 Task: Write a Python function to calculate the area of a rectangle.
Action: Mouse moved to (226, 90)
Screenshot: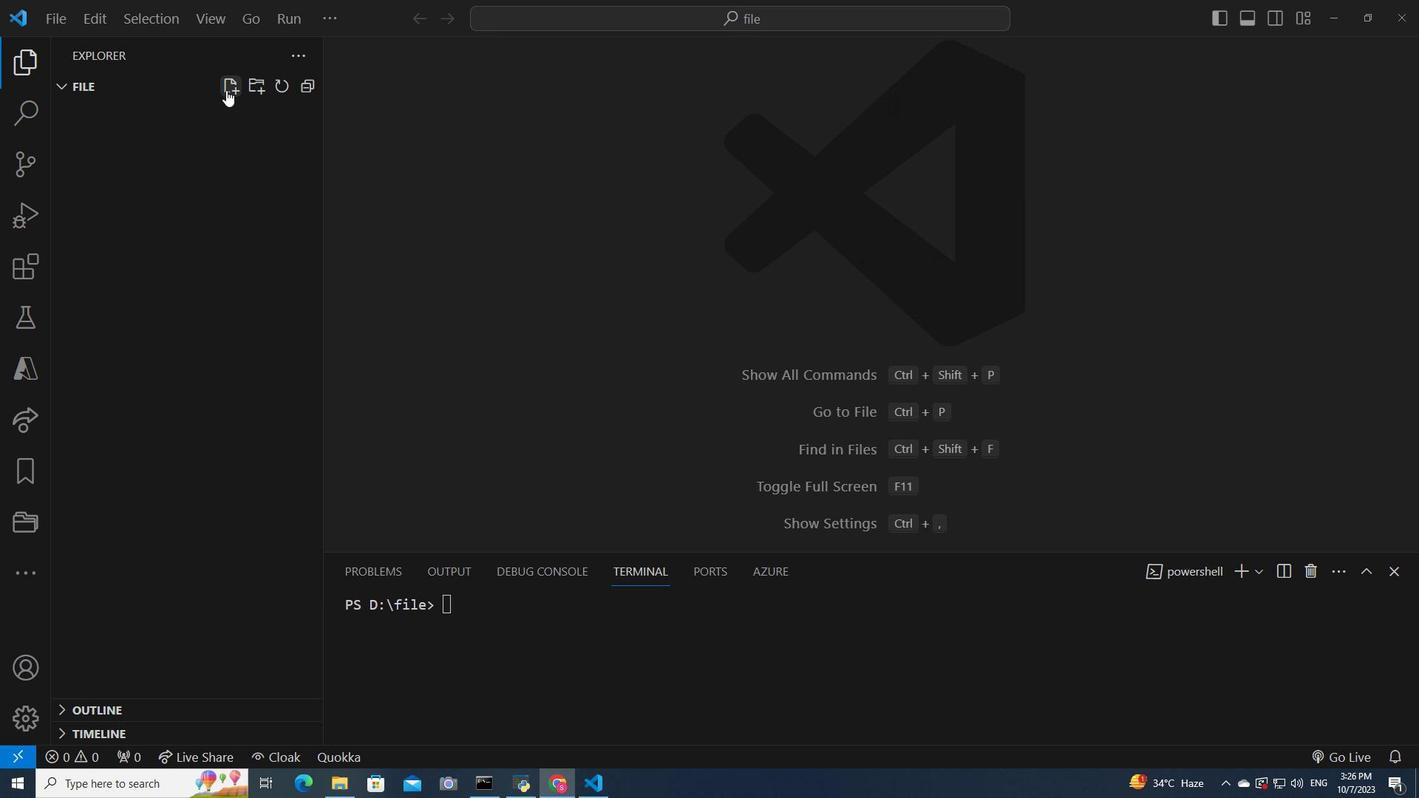 
Action: Mouse pressed left at (226, 90)
Screenshot: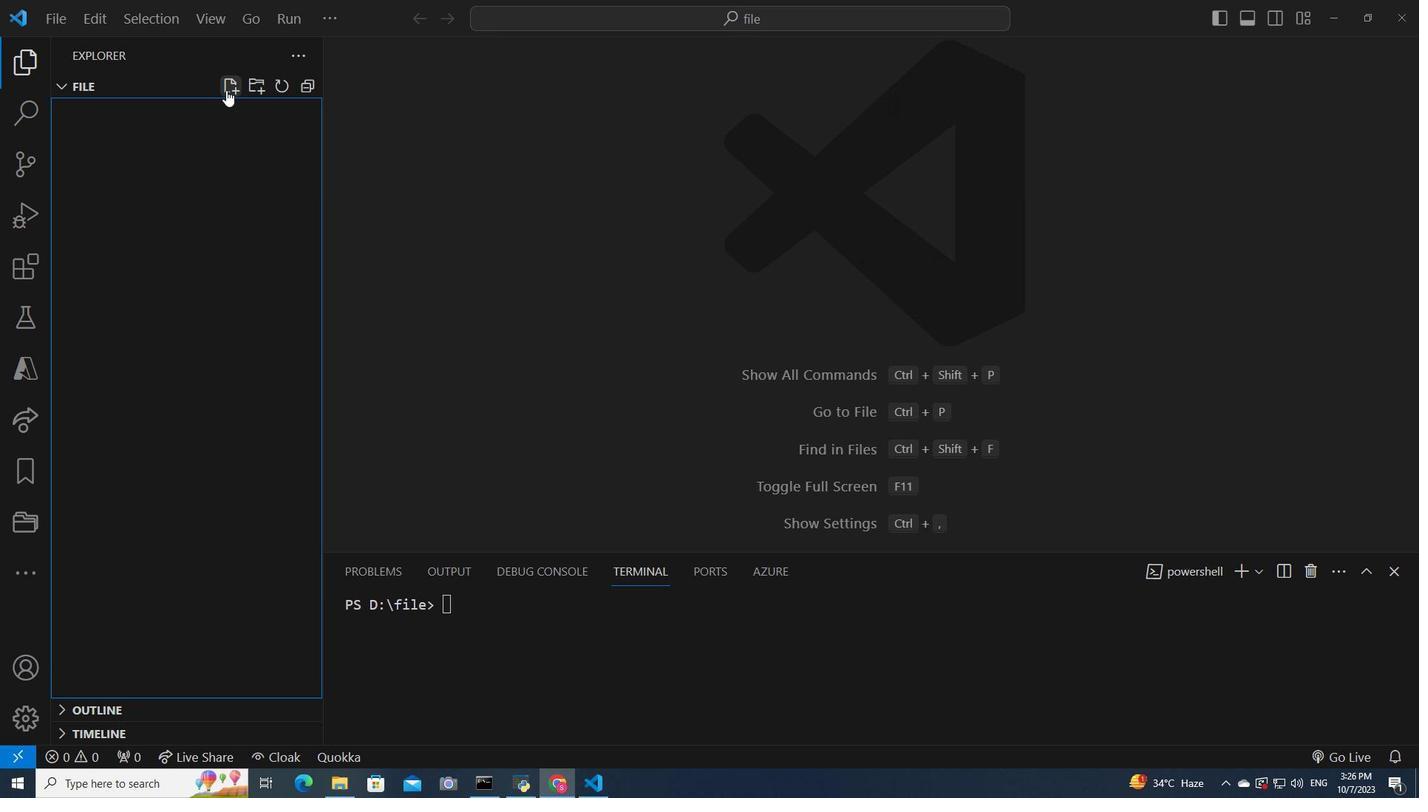 
Action: Mouse moved to (223, 114)
Screenshot: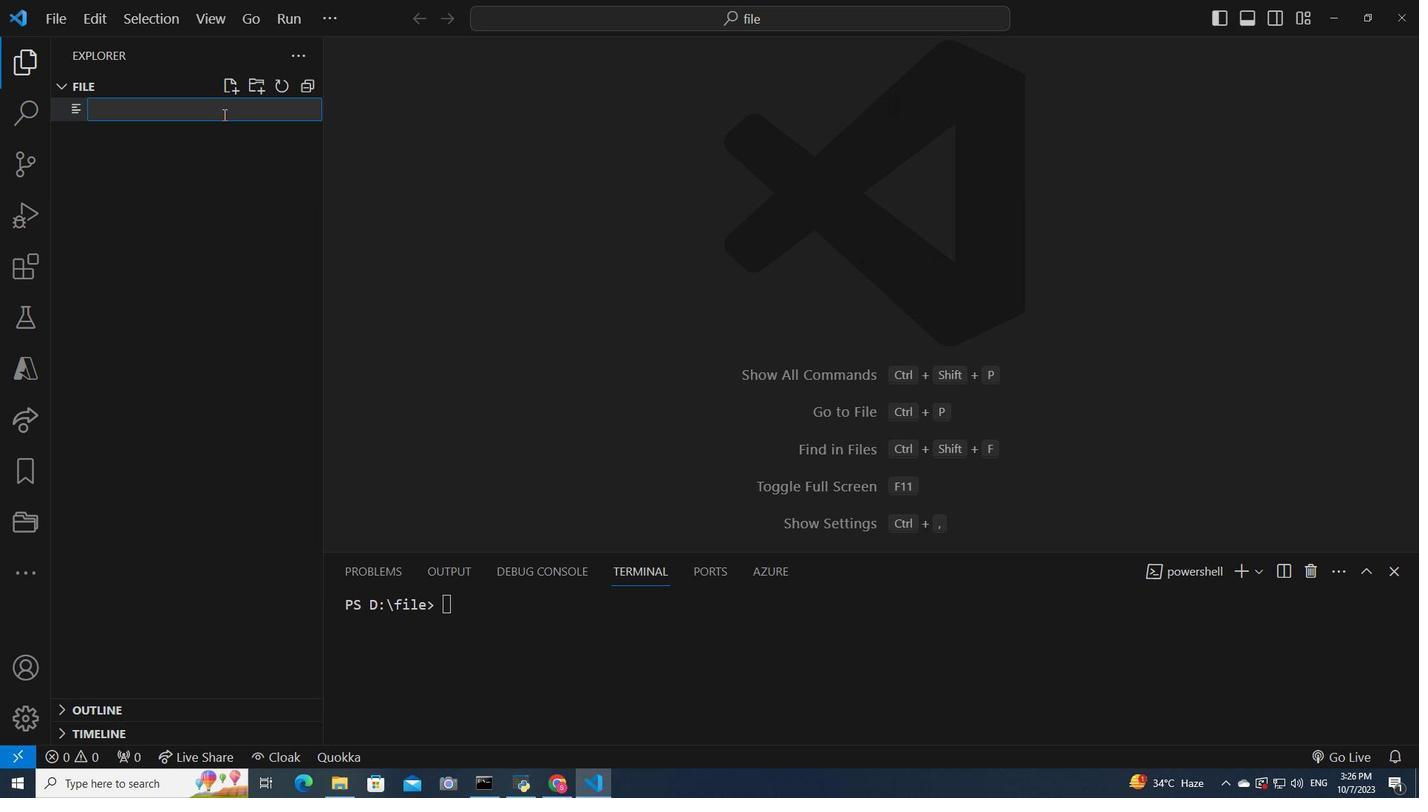 
Action: Key pressed area.py<Key.enter>
Screenshot: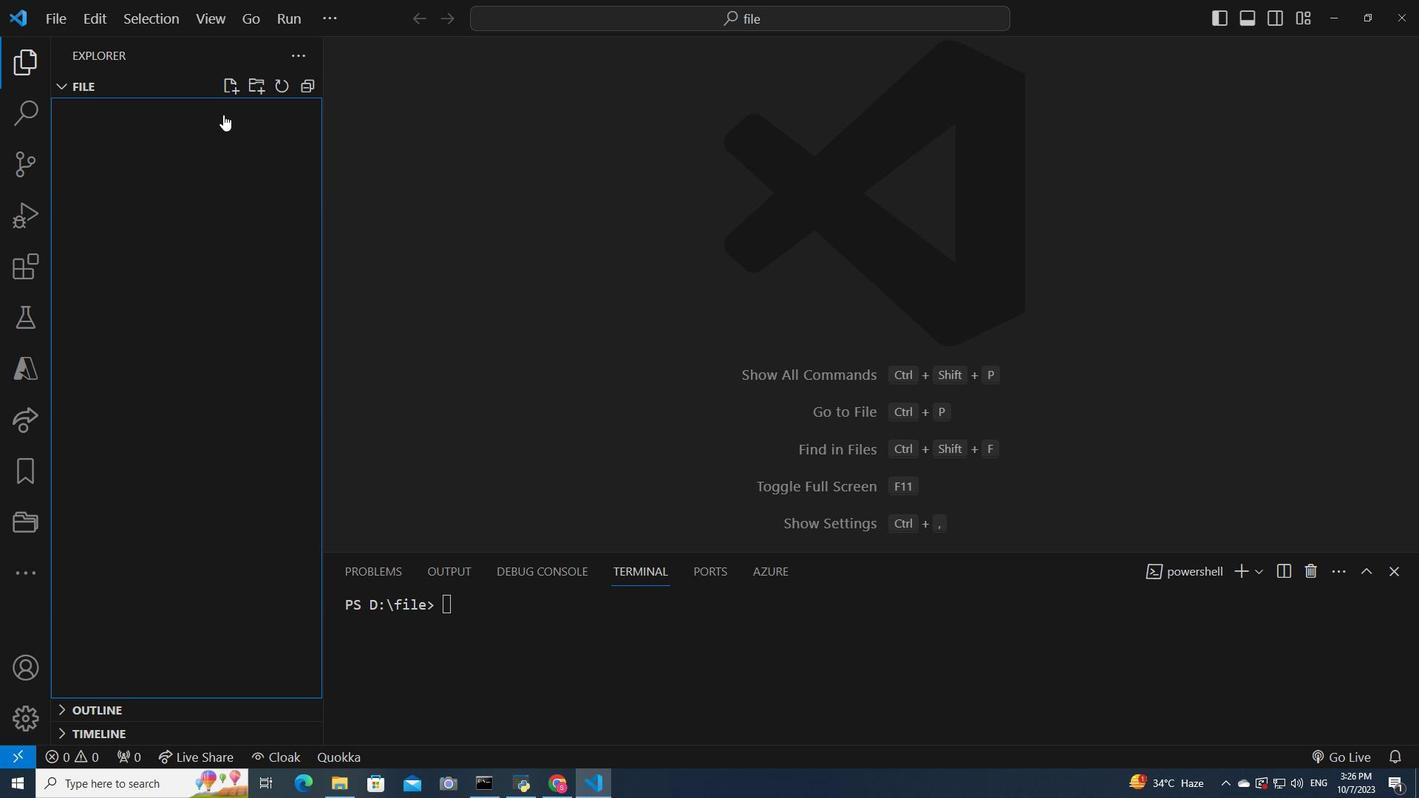 
Action: Mouse moved to (406, 107)
Screenshot: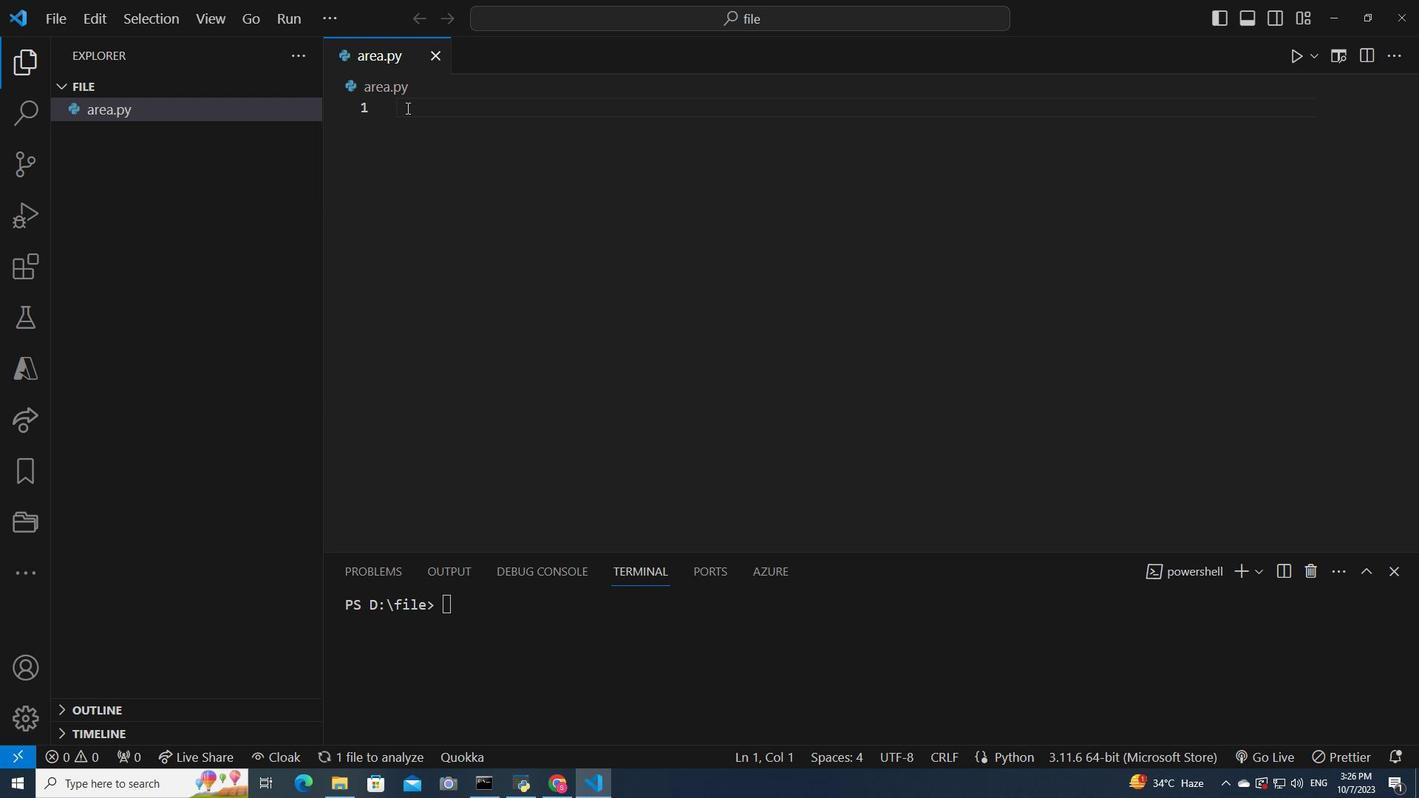 
Action: Mouse pressed left at (406, 107)
Screenshot: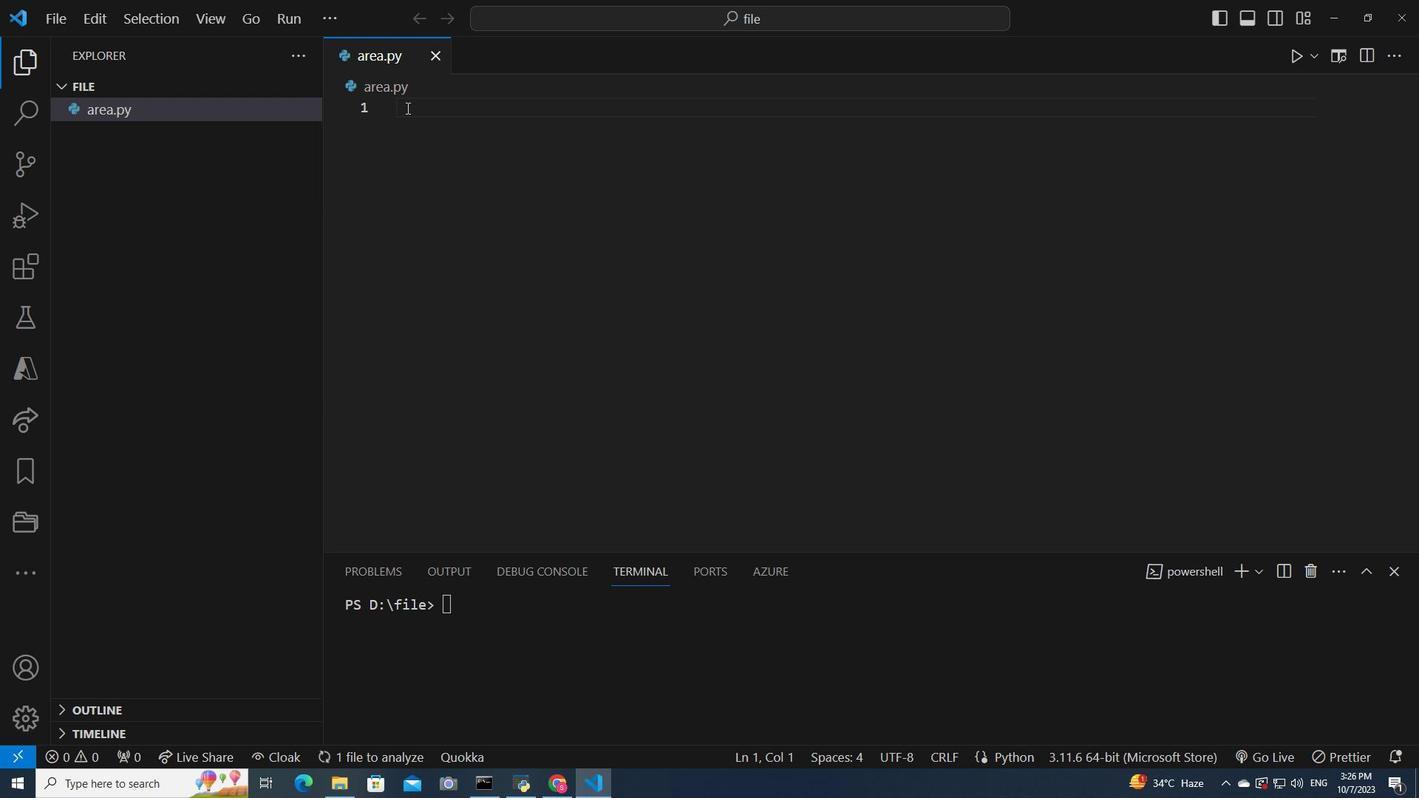 
Action: Key pressed def<Key.space>calculate<Key.shift>_rectangle<Key.shift>_area<Key.shift_r><Key.shift_r>(length,<Key.space>width<Key.right><Key.shift_r>:<Key.enter><Key.shift_r>"""<Key.enter><Key.up><Key.up><Key.down><Key.right><Key.right><Key.right><Key.right><Key.left><Key.enter><Key.shift>Calculate<Key.space>the<Key.space>area<Key.space>of<Key.space>arectangle.<Key.enter><Key.enter><Key.shift_r>:<Key.shift>param<Key.space>length<Key.shift_r>:<Key.space>len<Key.backspace><Key.backspace><Key.backspace><Key.shift>Length<Key.space>of<Key.space>the<Key.space>rectangle<Key.enter><Key.shift_r>:param<Key.space>width<Key.shift_r>:<Key.space>width<Key.left><Key.left><Key.left><Key.left><Key.backspace><Key.shift>W<Key.right><Key.right><Key.right><Key.right><Key.space>of<Key.space>the<Key.space>rectangle<Key.enter><Key.shift_r>:return<Key.shift_r>:<Key.space><Key.shift>Area<Key.space>of<Key.space>the<Key.space>rectangle<Key.down><Key.down><Key.enter>r<Key.backspace>area<Key.space>=<Key.space>length<Key.space><Key.shift><Key.shift><Key.shift>*<Key.space>width<Key.enter><Key.enter>return<Key.space>area<Key.enter><Key.enter><Key.enter><Key.shift>#<Key.space><Key.shift>Example<Key.space>usage<Key.enter>length<Key.space>=<Key.space>5.o=<Key.backspace><Key.backspace>0<Key.space><Key.shift>#<Key.space><Key.shift><Key.shift><Key.shift><Key.shift><Key.shift><Key.shift><Key.shift><Key.shift>Replace<Key.space>with<Key.space>the<Key.space>actual<Key.space>length<Key.space>of<Key.space>the<Key.space>rectangle<Key.enter>width<Key.space>=<Key.space>3.0<Key.space><Key.shift_r><Key.shift_r><Key.shift_r><Key.shift_r><Key.shift_r><Key.shift_r><Key.shift_r><Key.shift_r><Key.shift_r><Key.shift_r><Key.shift_r><Key.shift_r><Key.shift_r><Key.shift_r><Key.shift_r><Key.shift_r><Key.shift_r><Key.shift_r><Key.shift_r><Key.shift_r><Key.shift_r><Key.shift_r><Key.shift_r><Key.shift_r><Key.shift_r><Key.shift_r><Key.shift_r><Key.shift_r><Key.shift_r><Key.shift_r><Key.shift_r><Key.shift_r><Key.shift_r><Key.shift_r><Key.shift_r><Key.shift_r><Key.shift_r><Key.shift_r><Key.shift_r><Key.shift_r><Key.shift_r><Key.shift_r><Key.shift_r><Key.shift_r><Key.shift_r><Key.shift_r><Key.shift_r><Key.shift_r><Key.shift_r><Key.shift_r><Key.shift_r><Key.shift_r><Key.shift_r><Key.shift_r><Key.shift_r><Key.shift_r><Key.shift_r><Key.shift_r><Key.shift_r><Key.shift_r><Key.shift_r><Key.shift_r><Key.shift_r><Key.shift_r>#<Key.space>re<Key.backspace><Key.backspace><Key.shift>Replace<Key.space>with<Key.space>the<Key.space>actual<Key.space>width<Key.space>of<Key.space>the<Key.space>rectangle<Key.enter><Key.enter>area<Key.space>=<Key.space>calculate<Key.shift>_rectangle<Key.space><Key.backspace><Key.shift>_area<Key.shift_r><Key.shift_r><Key.shift_r><Key.shift_r><Key.shift_r><Key.shift_r><Key.shift_r><Key.shift_r><Key.shift_r><Key.shift_r><Key.shift_r><Key.shift_r><Key.shift_r><Key.shift_r><Key.shift_r><Key.shift_r><Key.shift_r><Key.shift_r>(length,<Key.space>width<Key.right><Key.enter>print<Key.shift_r><Key.shift_r><Key.shift_r><Key.shift_r><Key.shift_r>(<Key.shift_r>"<Key.shift>The<Key.space>area<Key.space>of<Key.space>the<Key.space>rectangk<Key.backspace>le<Key.space>is<Key.space><Key.backspace><Key.shift_r>:<Key.right>,<Key.space>area<Key.right>
Screenshot: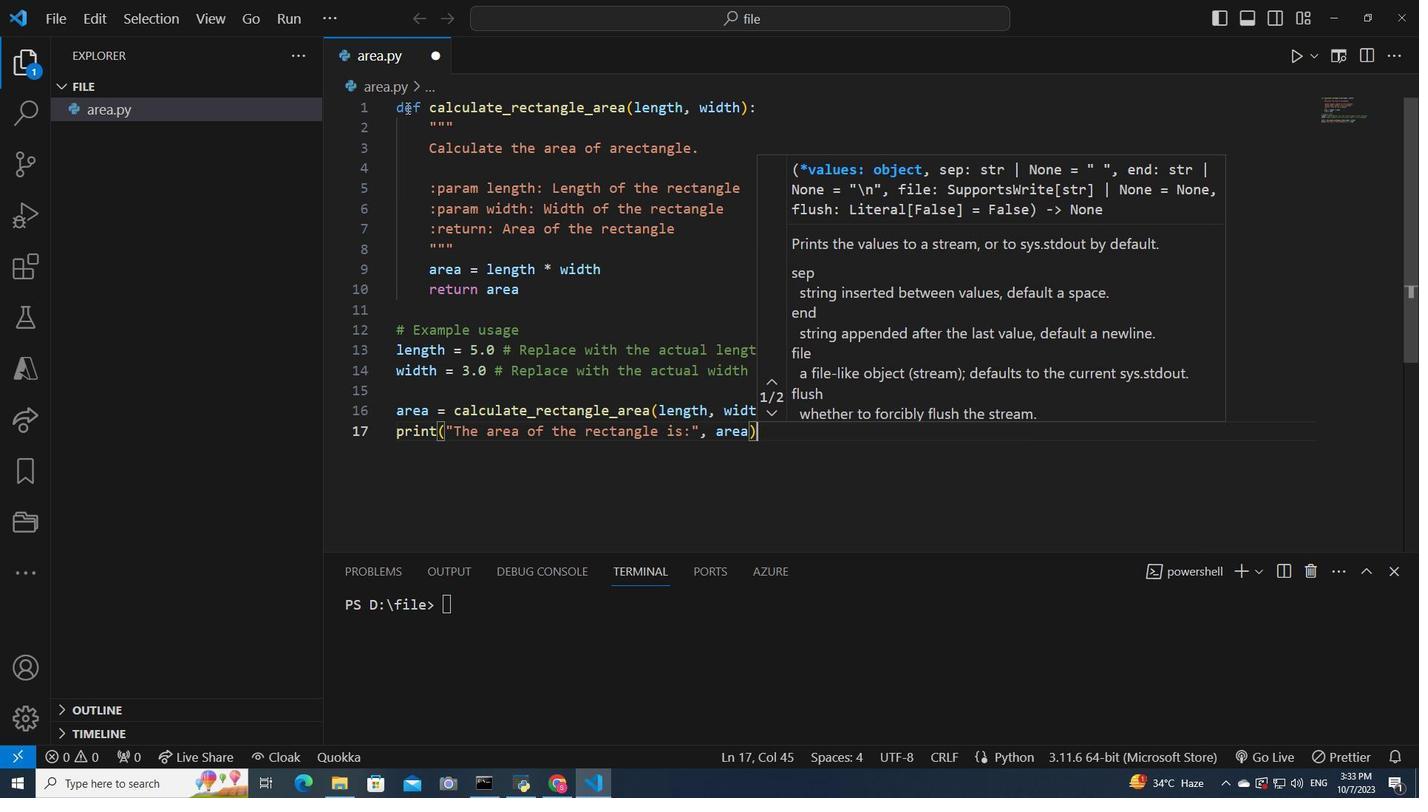 
Action: Mouse moved to (53, 20)
Screenshot: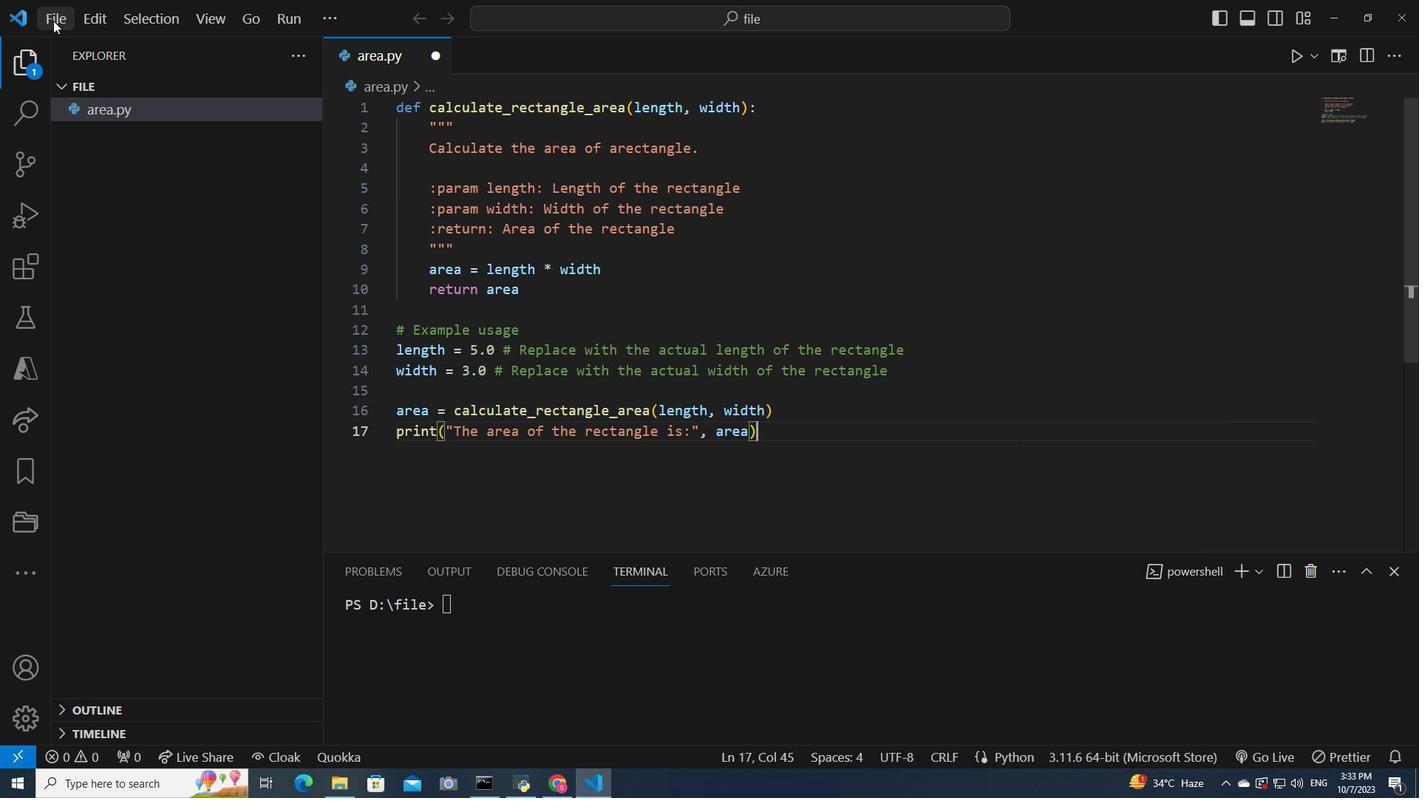 
Action: Mouse pressed left at (53, 20)
Screenshot: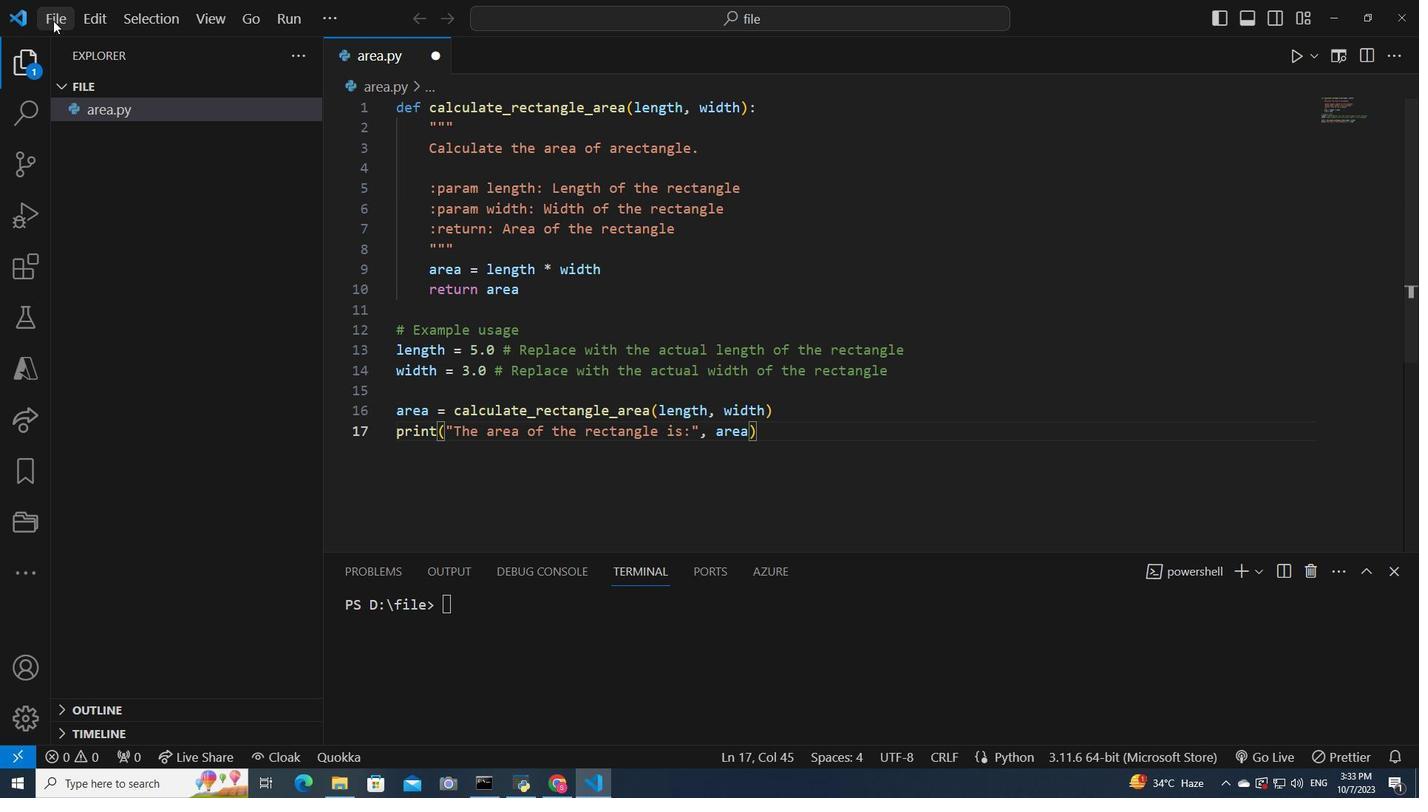 
Action: Mouse moved to (82, 356)
Screenshot: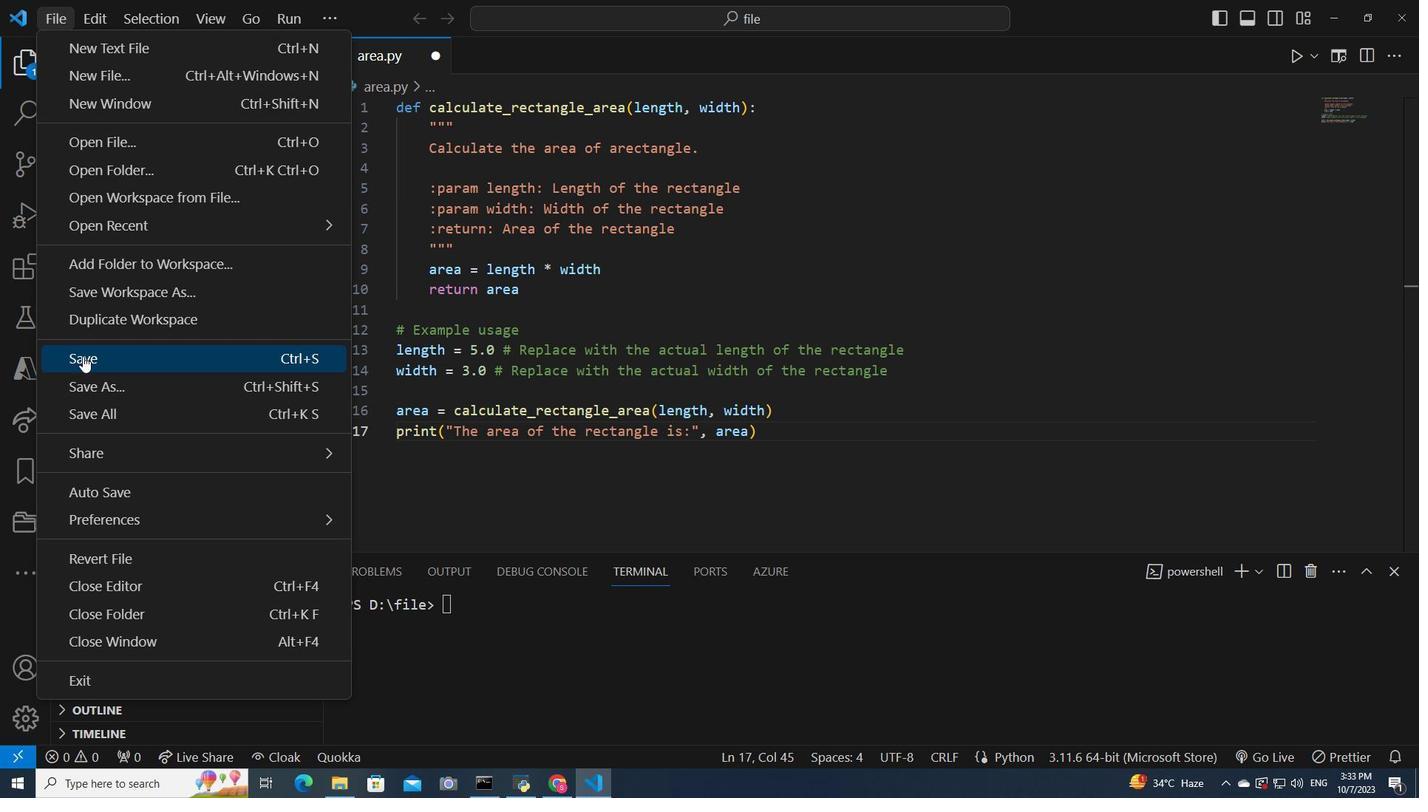 
Action: Mouse pressed left at (82, 356)
Screenshot: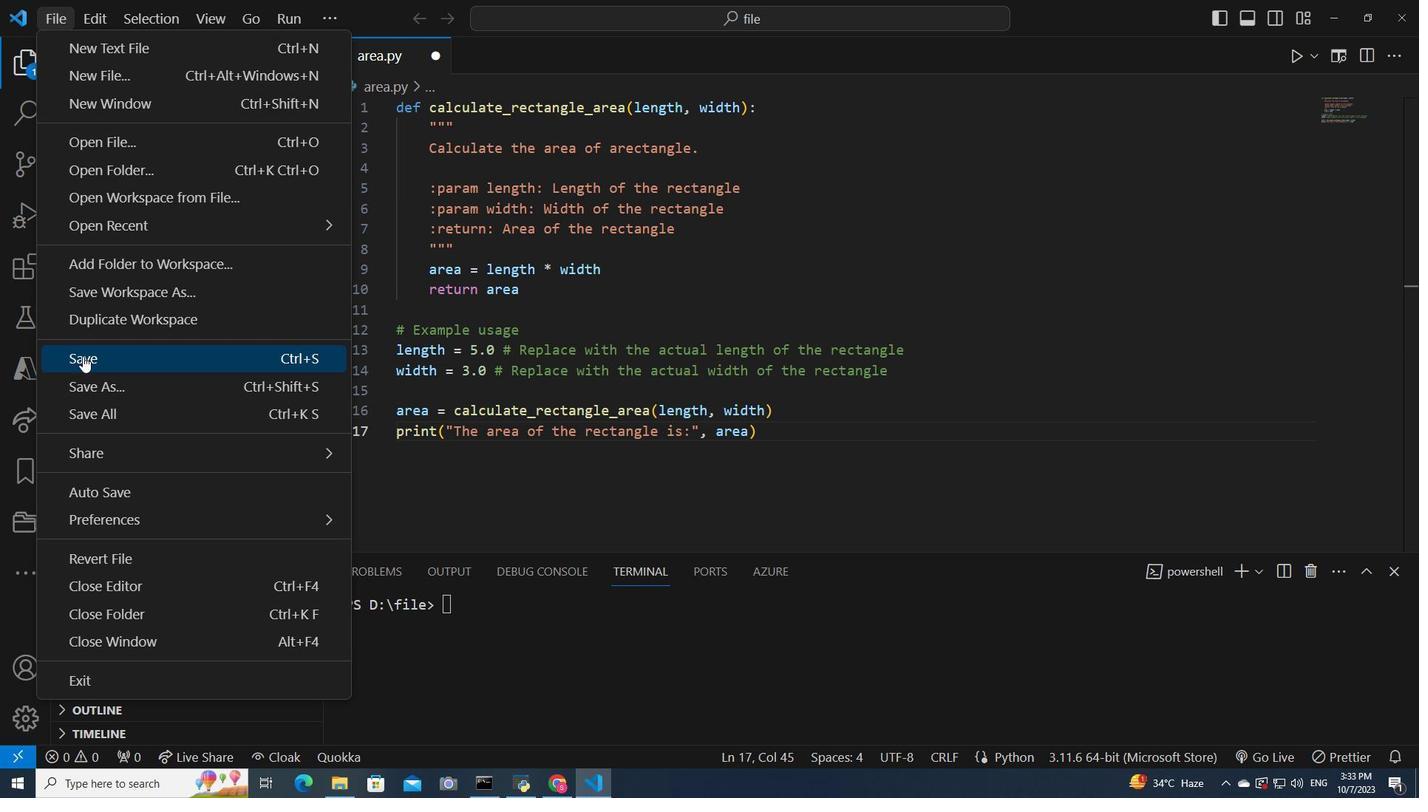 
Action: Mouse moved to (1296, 54)
Screenshot: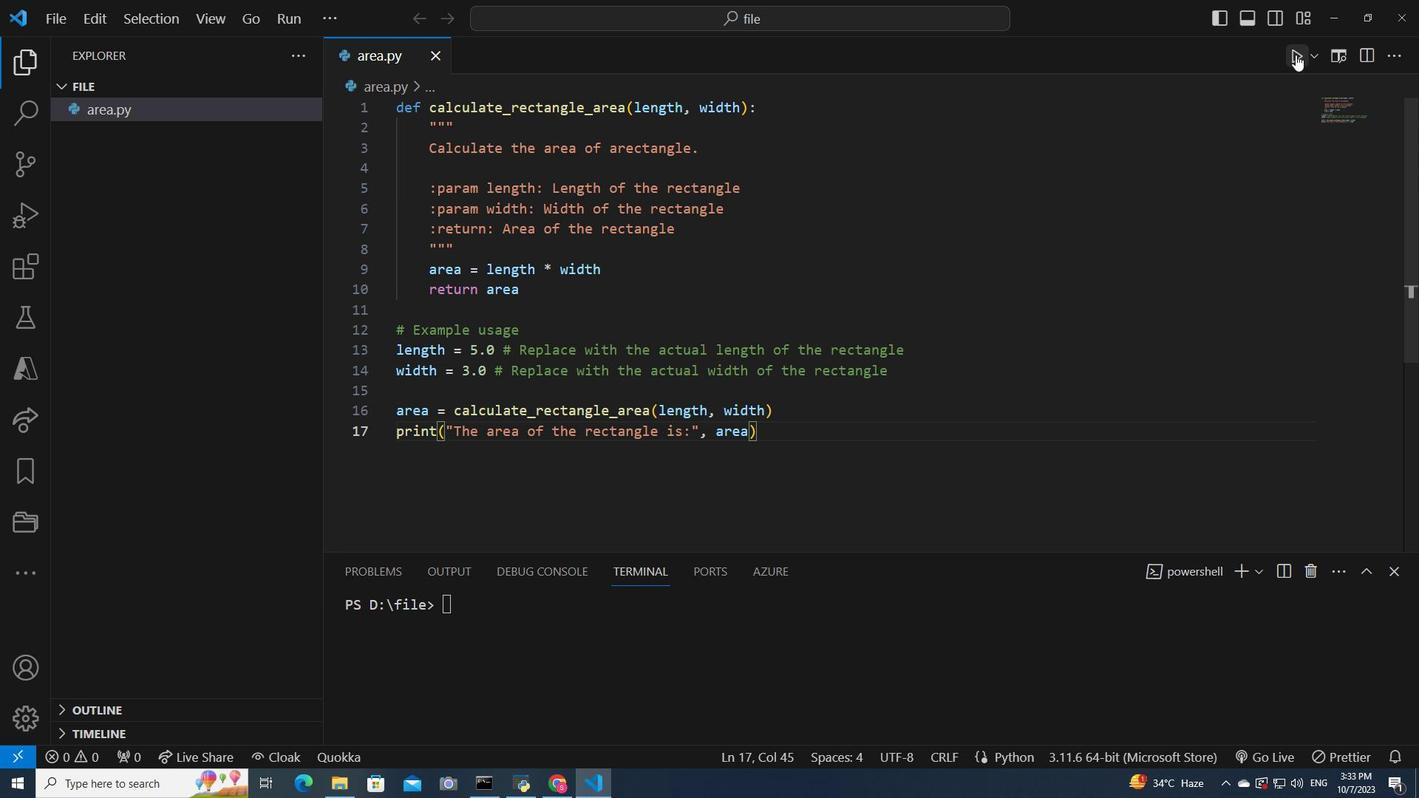 
Action: Mouse pressed left at (1296, 54)
Screenshot: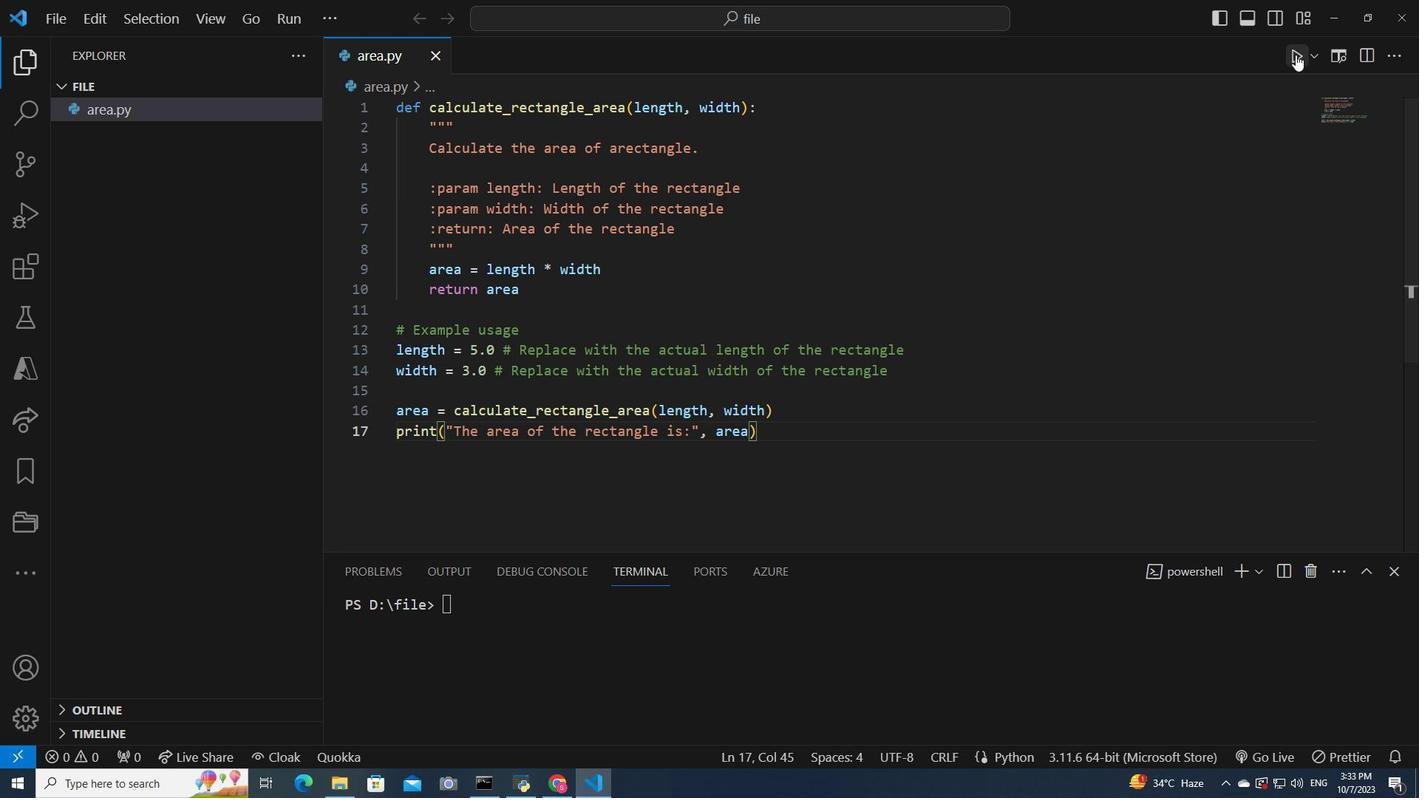 
Action: Mouse moved to (991, 381)
Screenshot: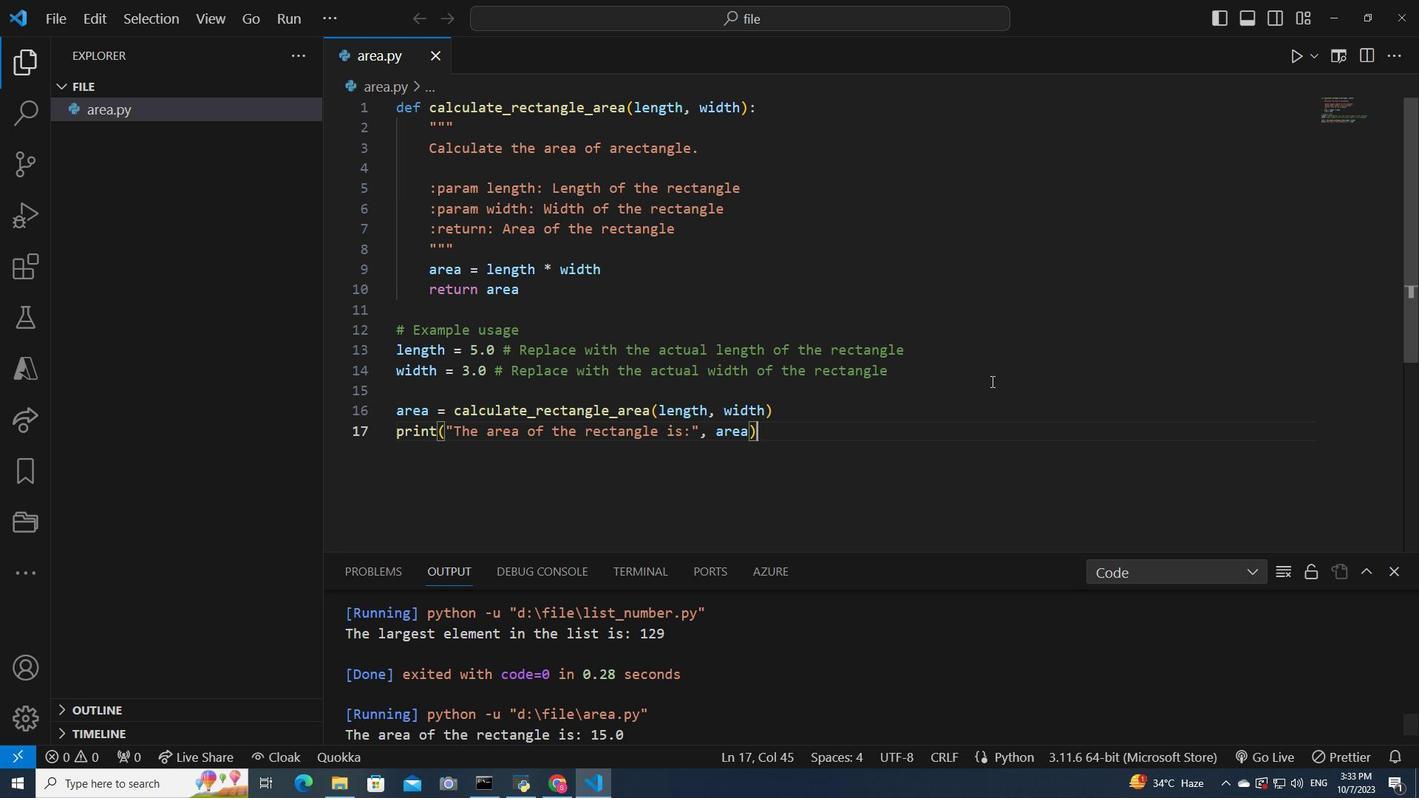 
Action: Mouse scrolled (991, 380) with delta (0, 0)
Screenshot: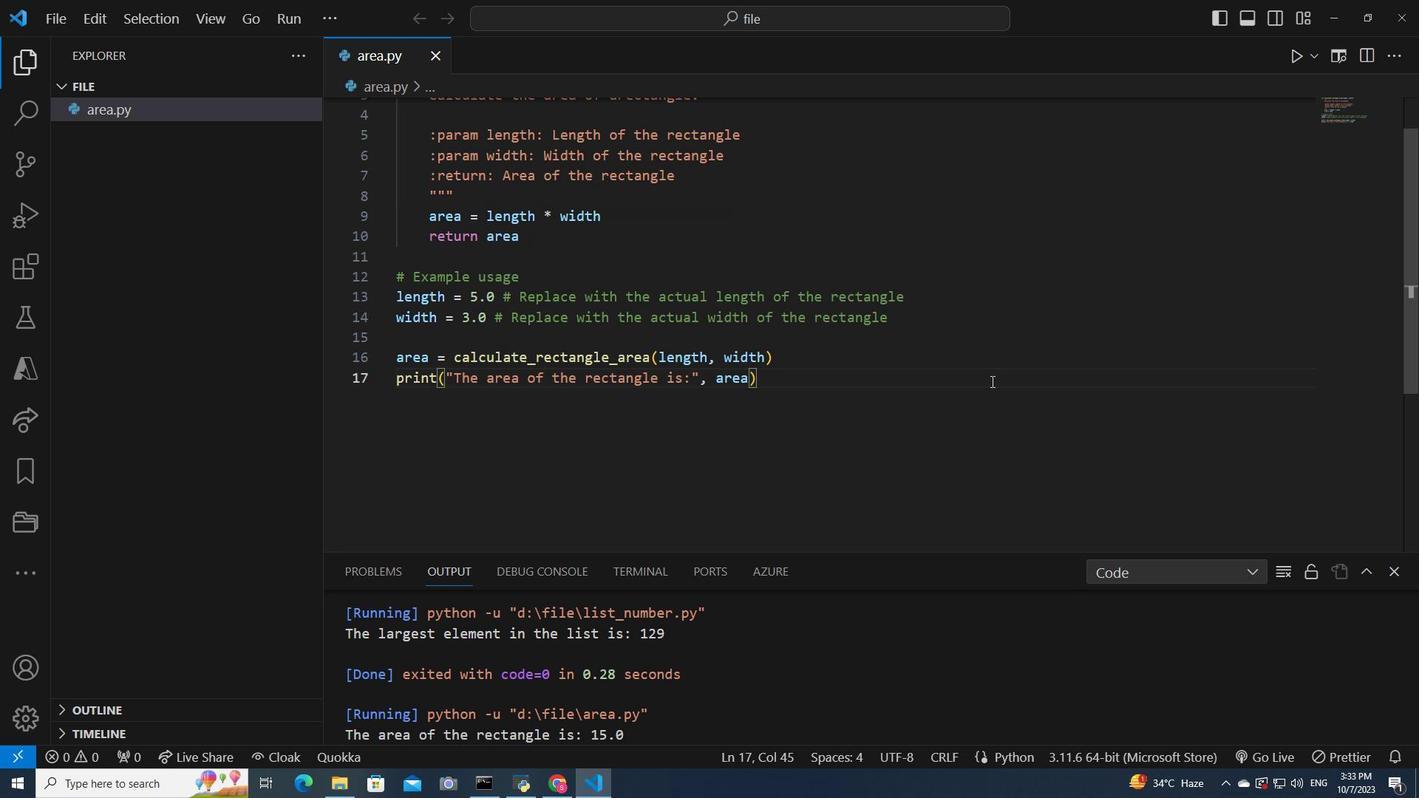 
Action: Mouse scrolled (991, 380) with delta (0, 0)
Screenshot: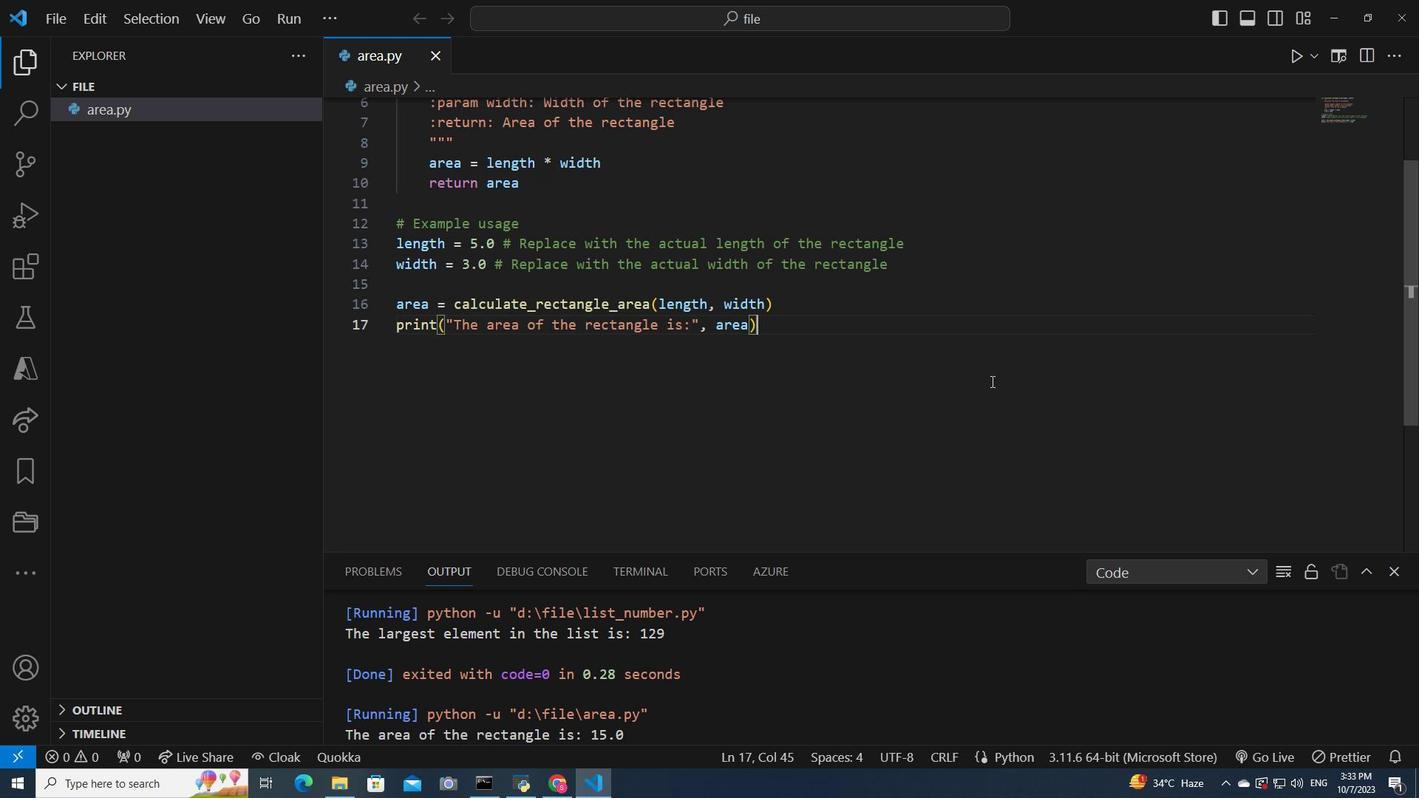 
Action: Mouse moved to (774, 624)
Screenshot: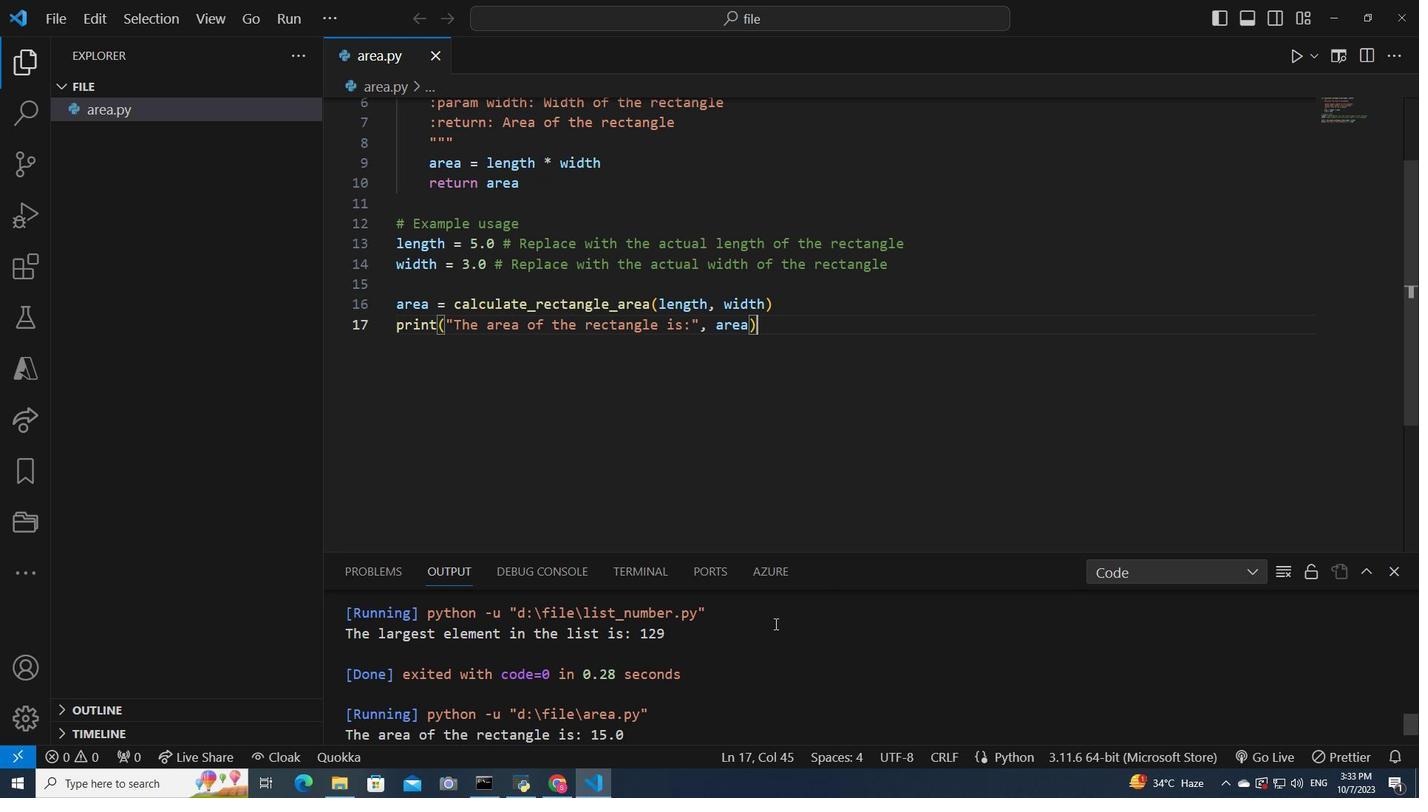 
Action: Mouse scrolled (774, 623) with delta (0, 0)
Screenshot: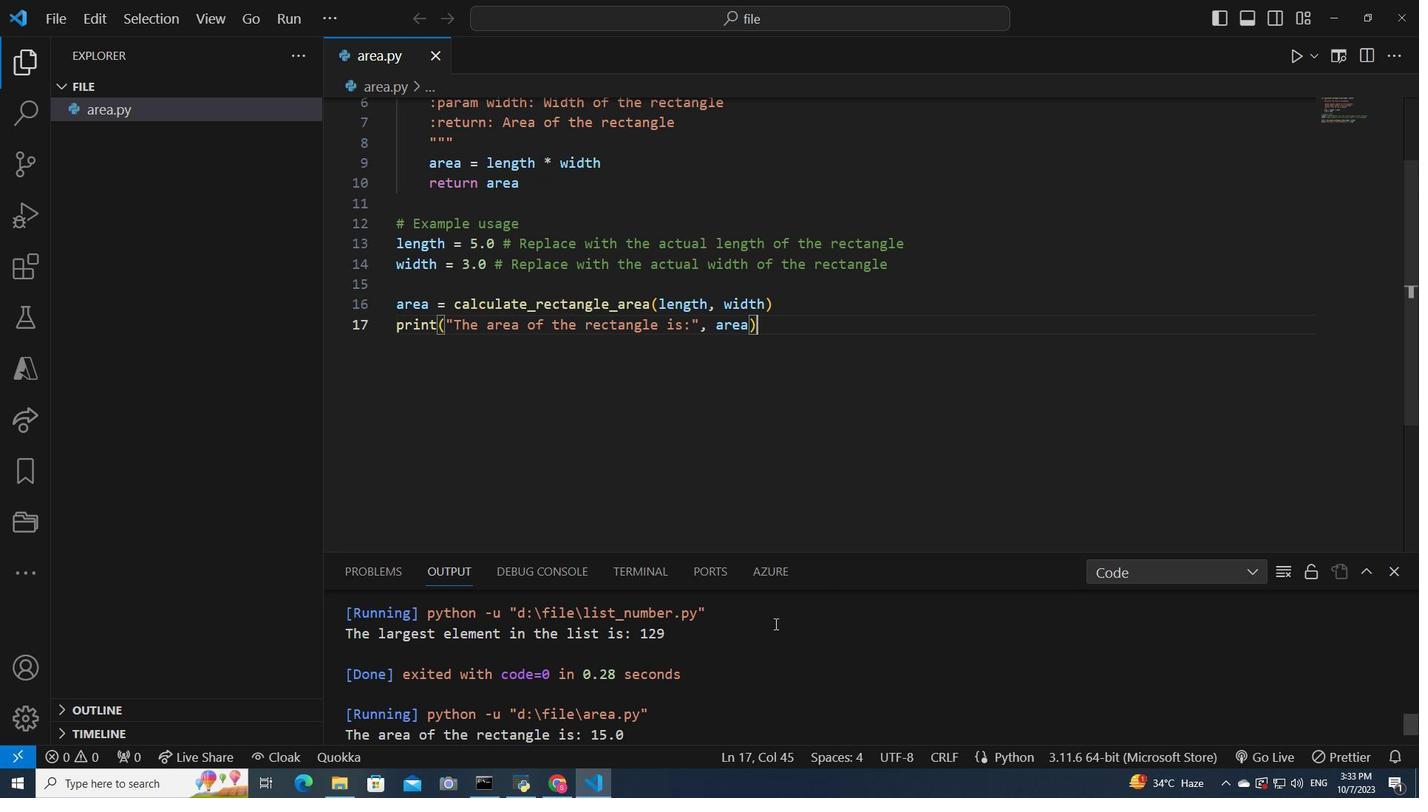 
Action: Mouse scrolled (774, 623) with delta (0, 0)
Screenshot: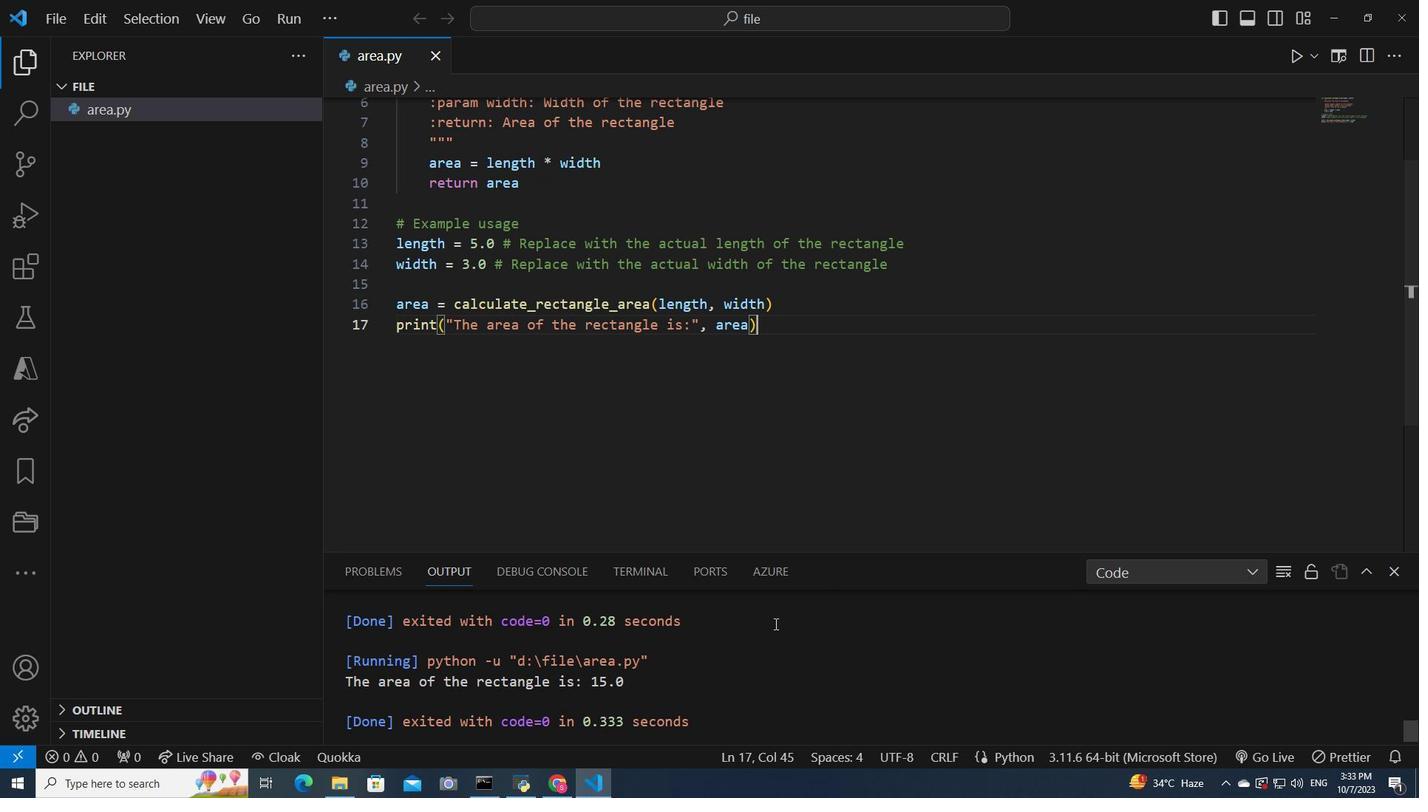 
Action: Mouse moved to (713, 661)
Screenshot: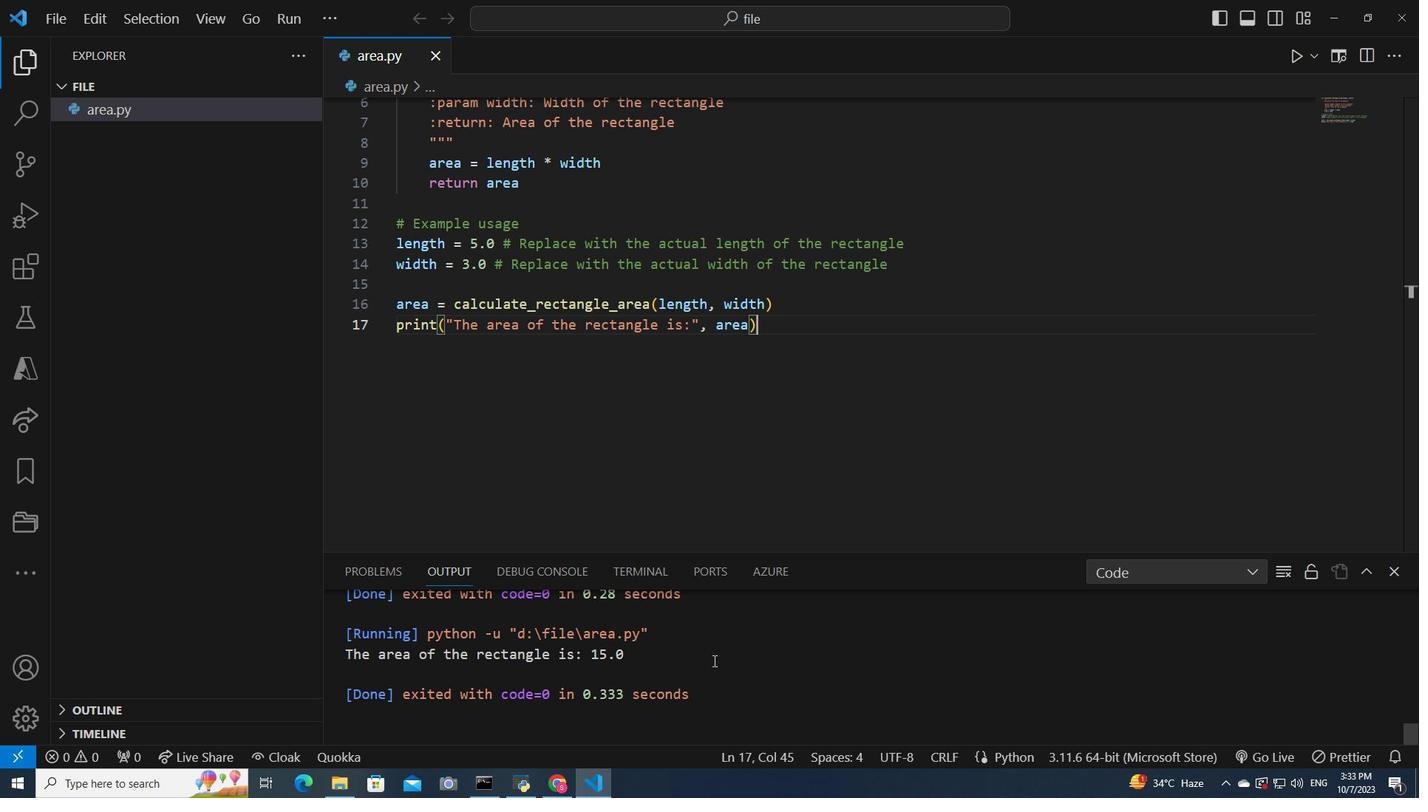 
Action: Mouse scrolled (713, 660) with delta (0, 0)
Screenshot: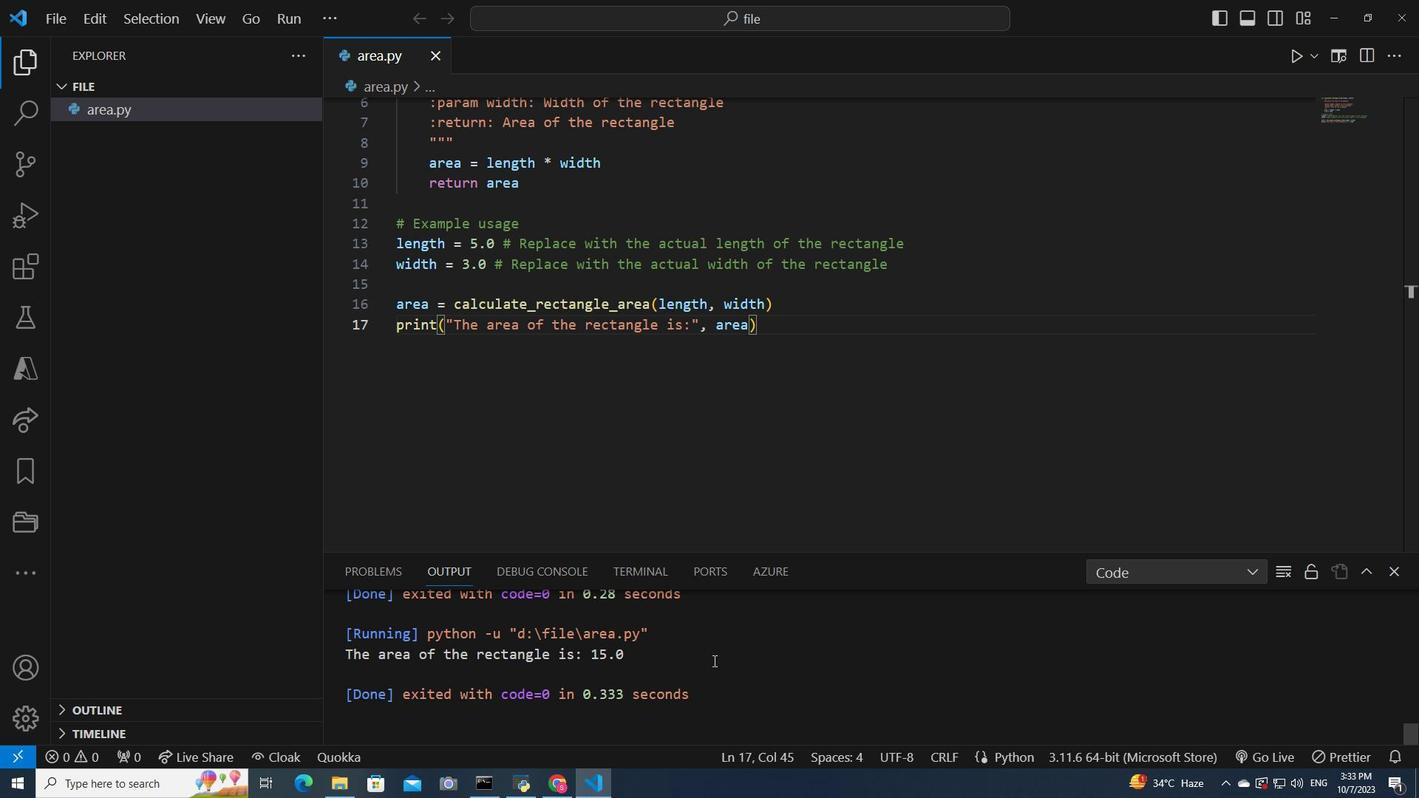 
Action: Mouse moved to (1296, 57)
Screenshot: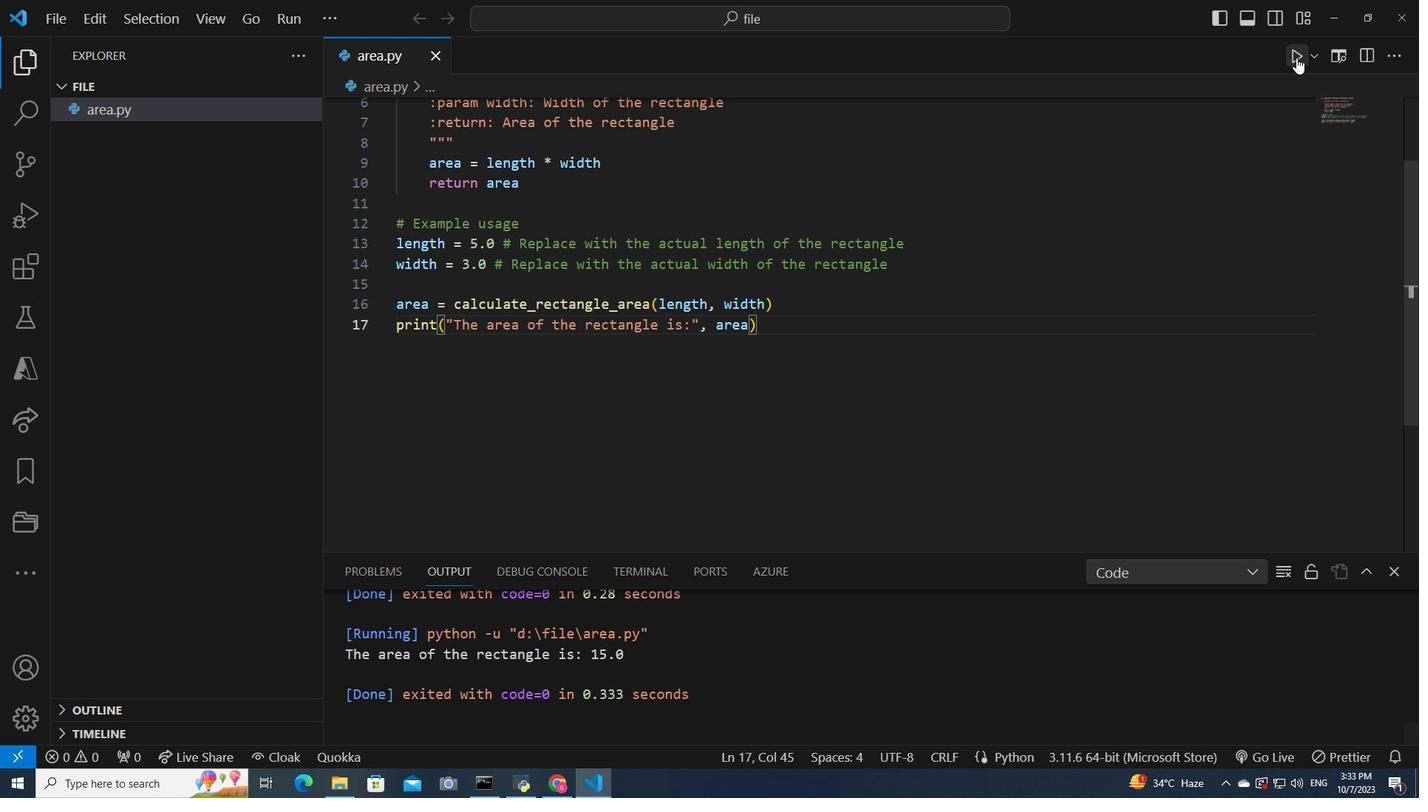 
Action: Mouse pressed left at (1296, 57)
Screenshot: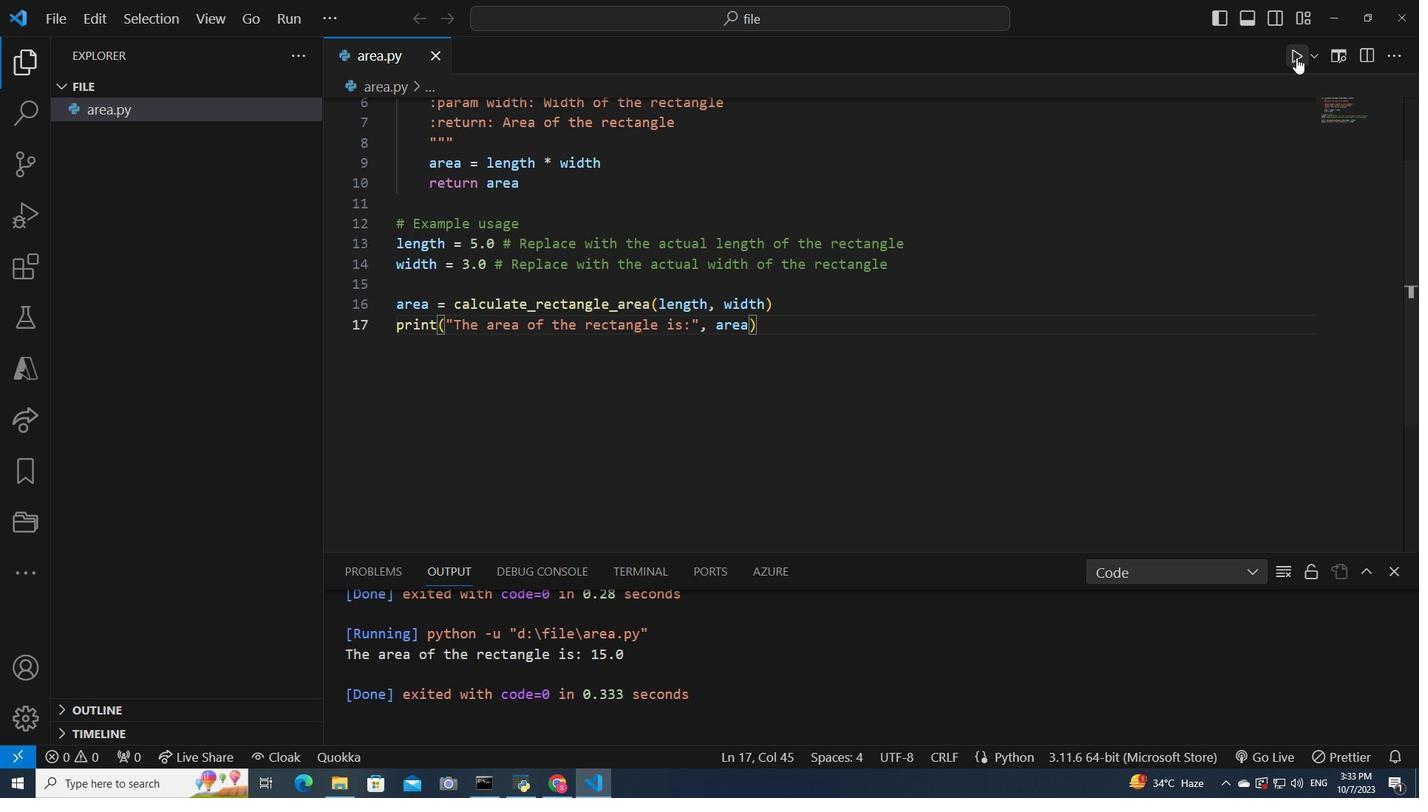 
Action: Mouse moved to (738, 499)
Screenshot: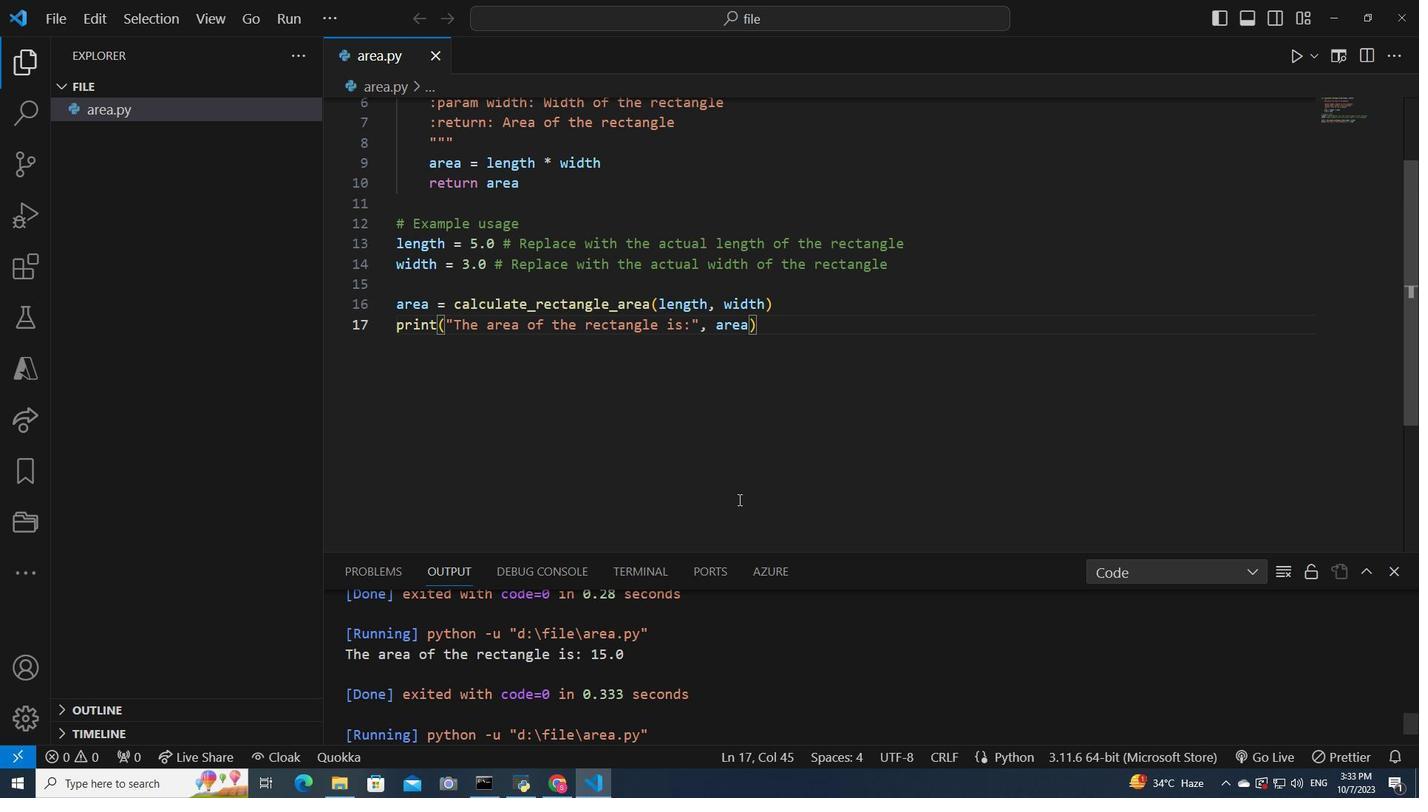 
Action: Mouse scrolled (738, 499) with delta (0, 0)
Screenshot: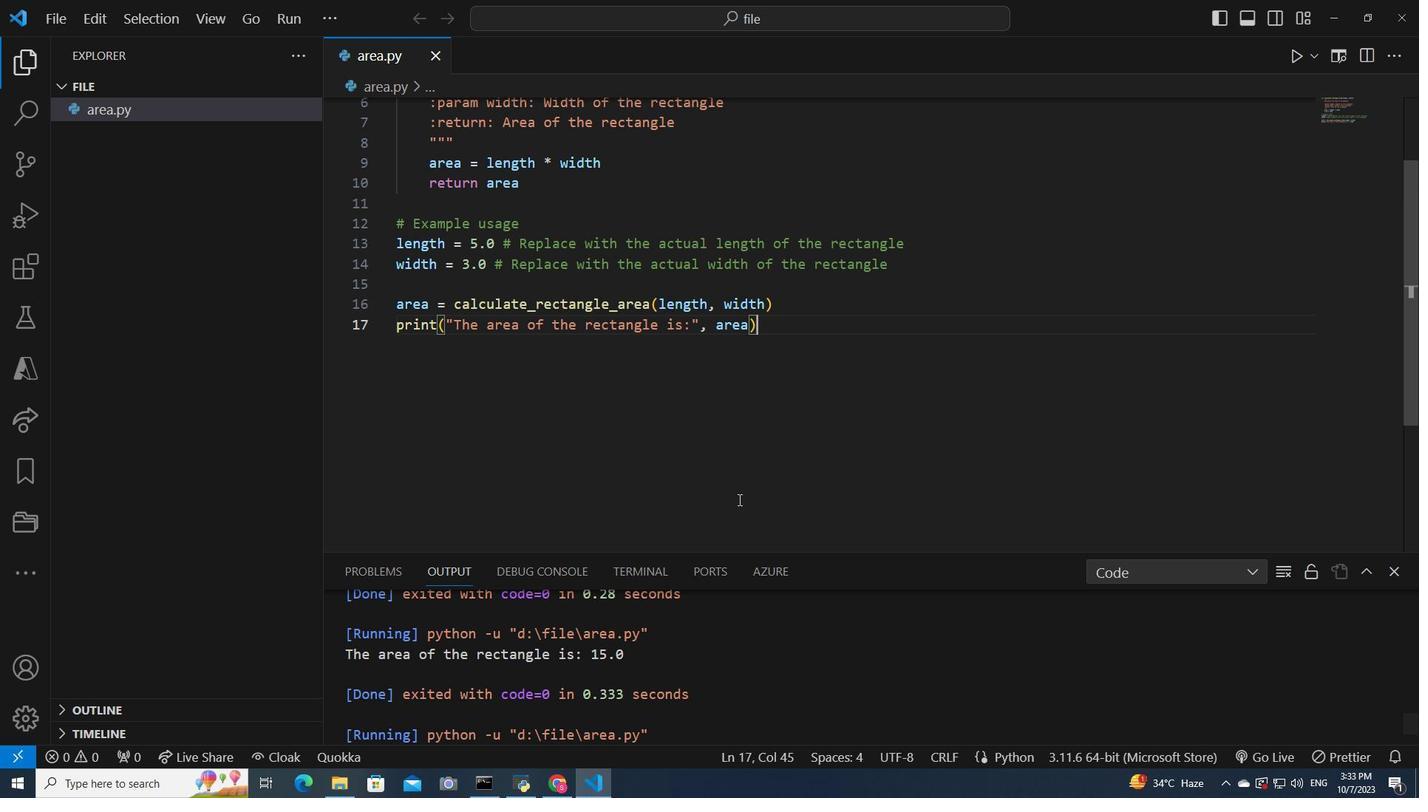 
Action: Mouse scrolled (738, 499) with delta (0, 0)
Screenshot: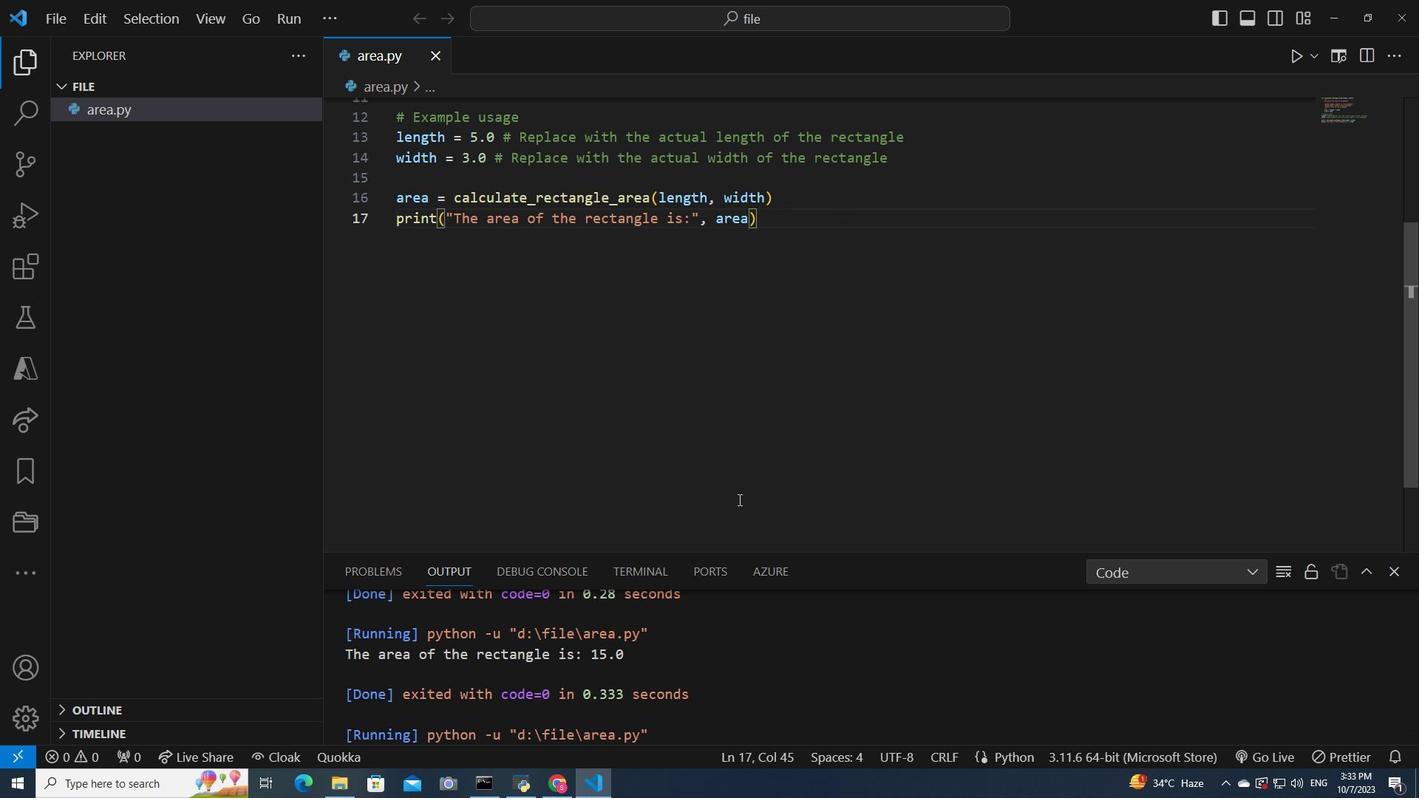 
Action: Mouse moved to (725, 607)
Screenshot: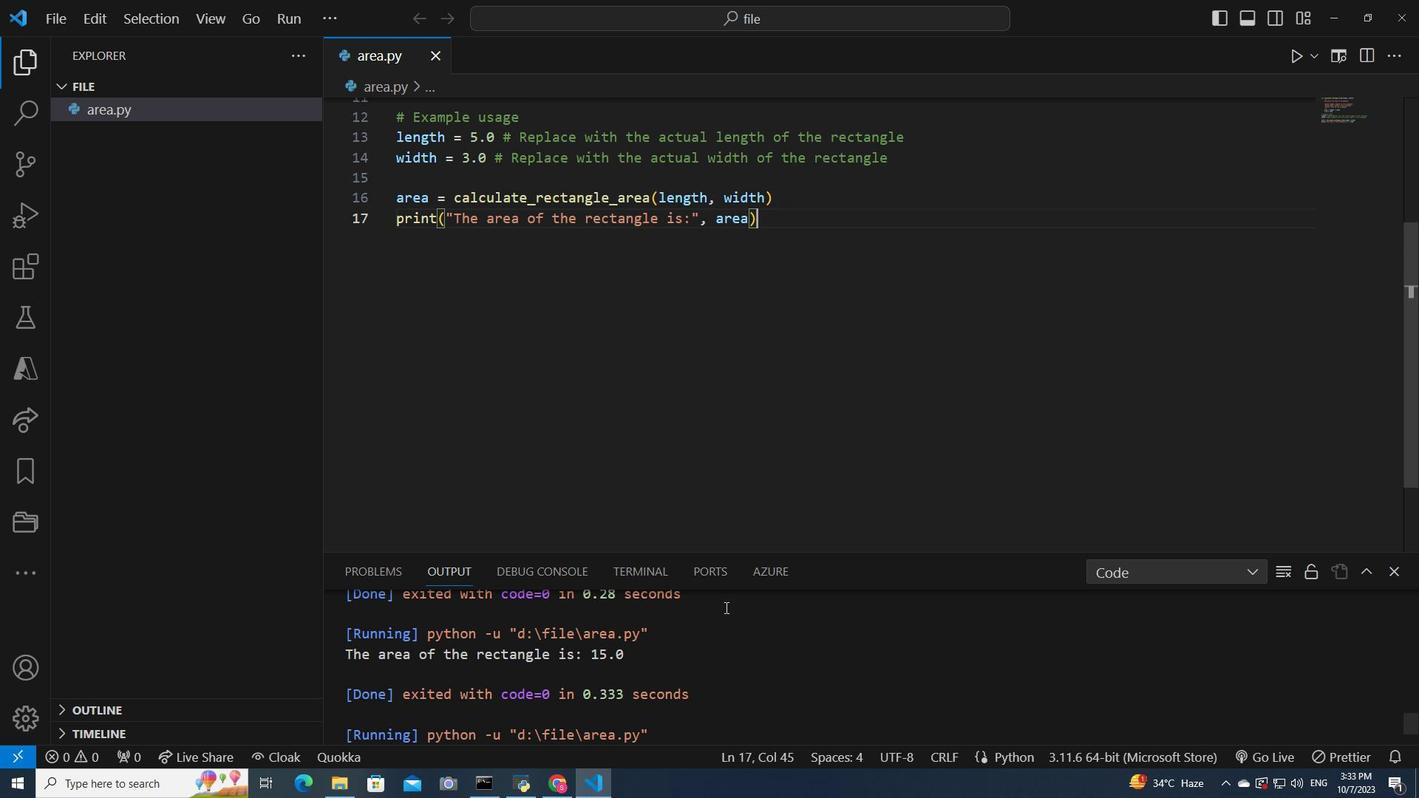 
Action: Mouse scrolled (725, 607) with delta (0, 0)
Screenshot: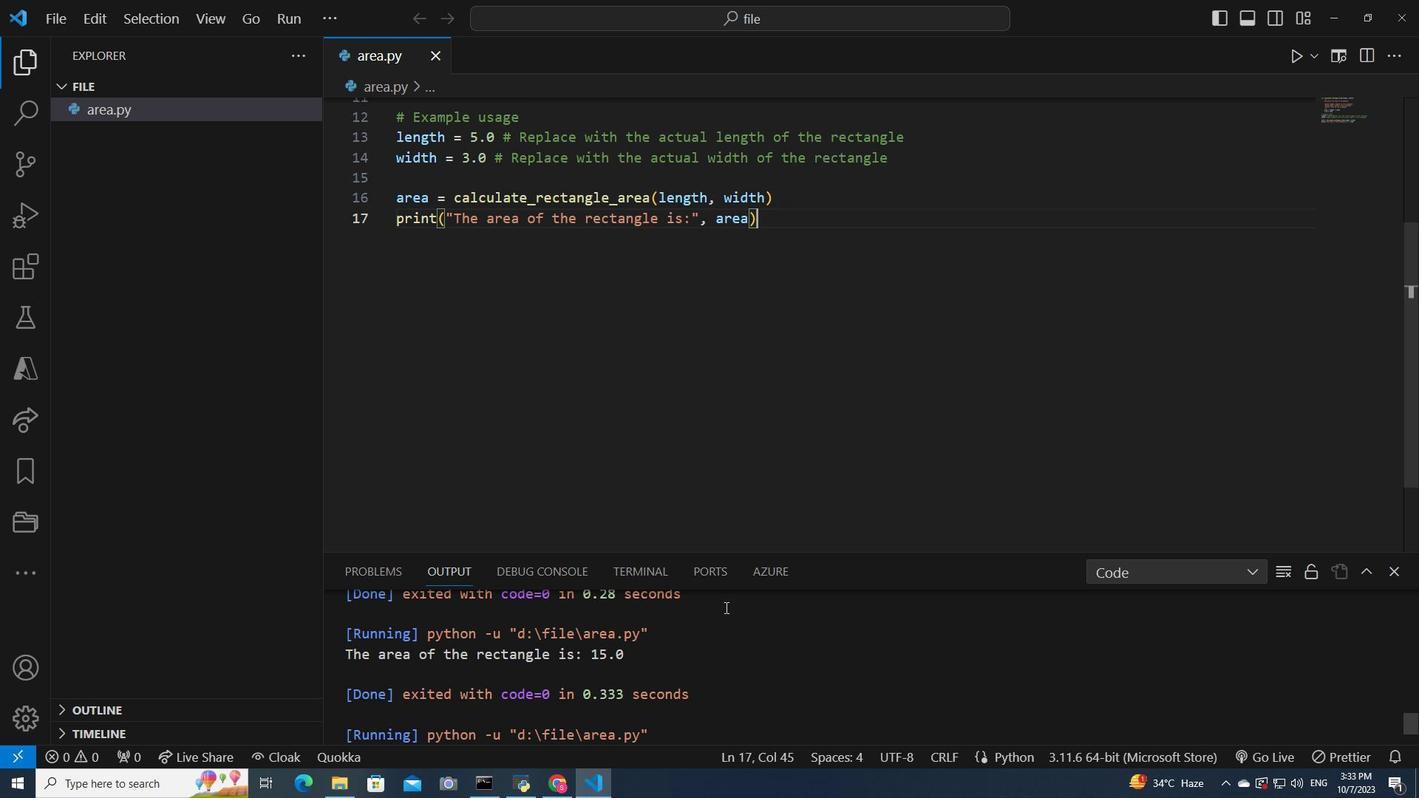 
Action: Mouse scrolled (725, 607) with delta (0, 0)
Screenshot: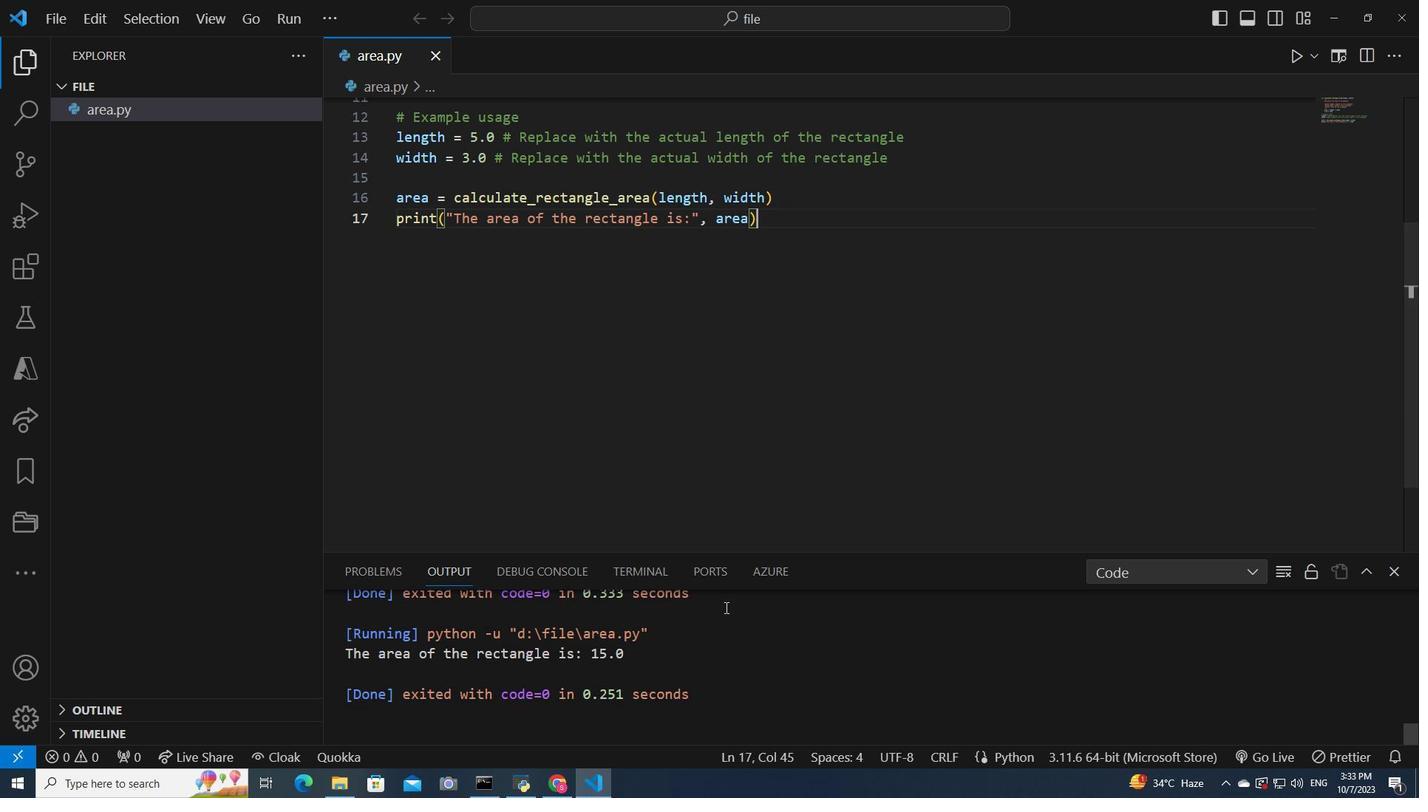 
Action: Mouse moved to (729, 309)
Screenshot: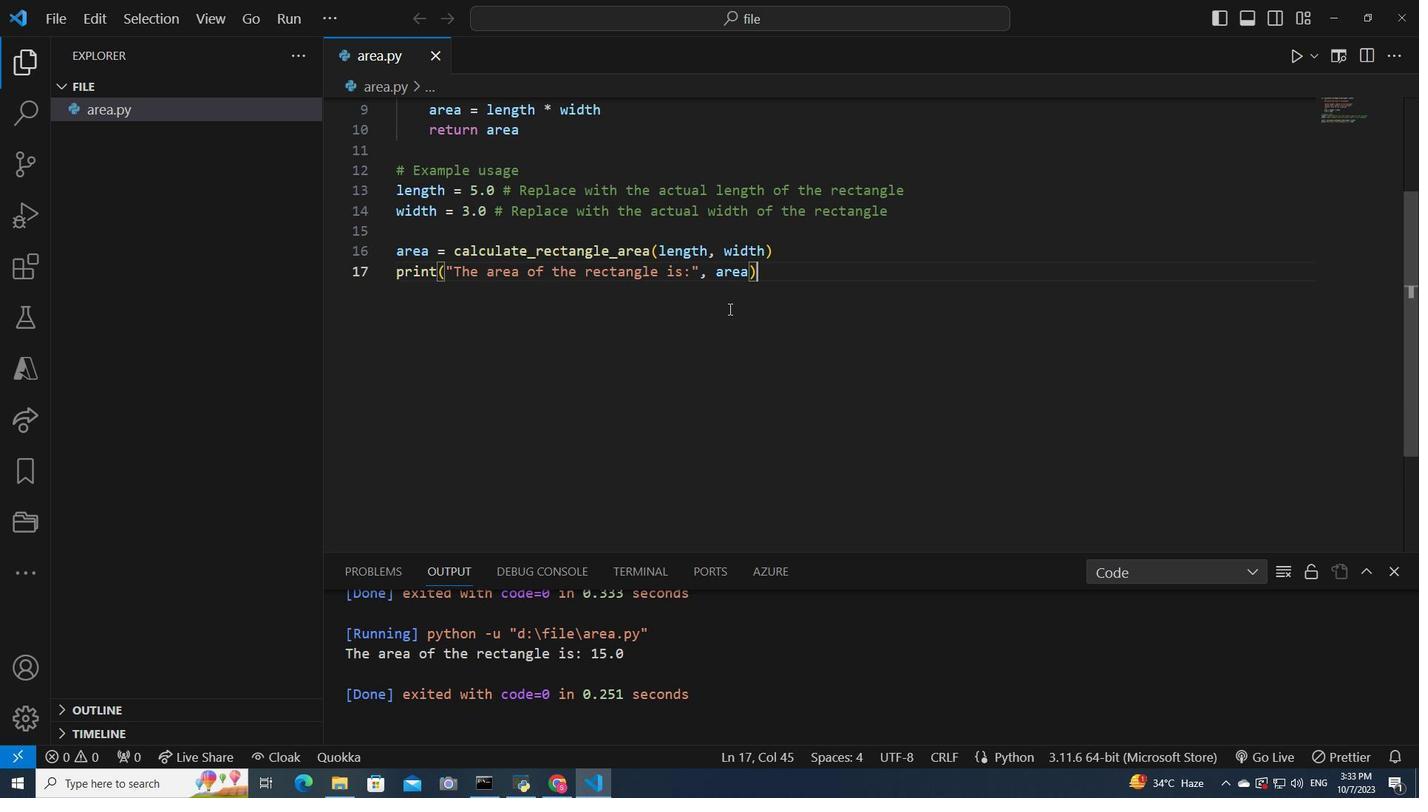 
Action: Mouse scrolled (729, 309) with delta (0, 0)
Screenshot: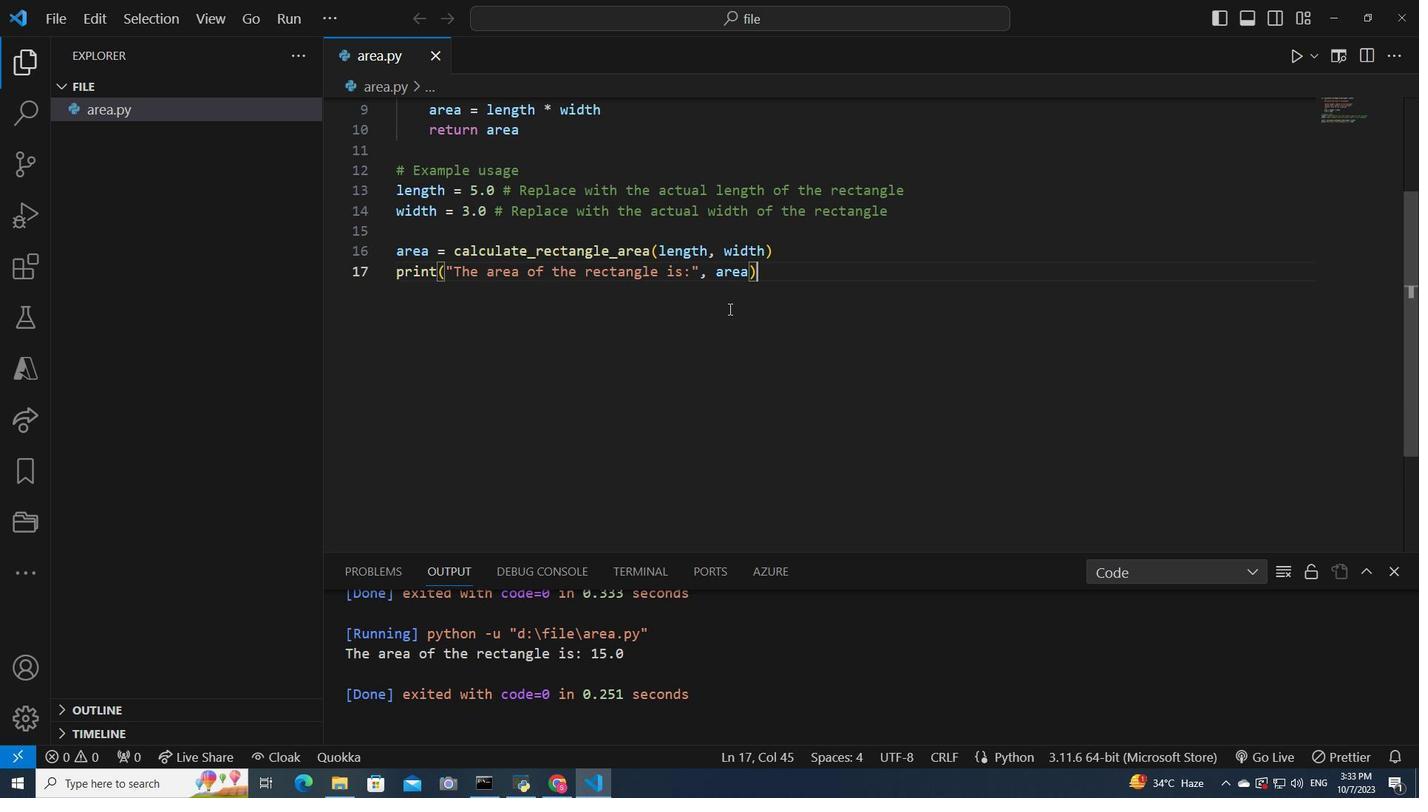 
Action: Mouse moved to (729, 303)
Screenshot: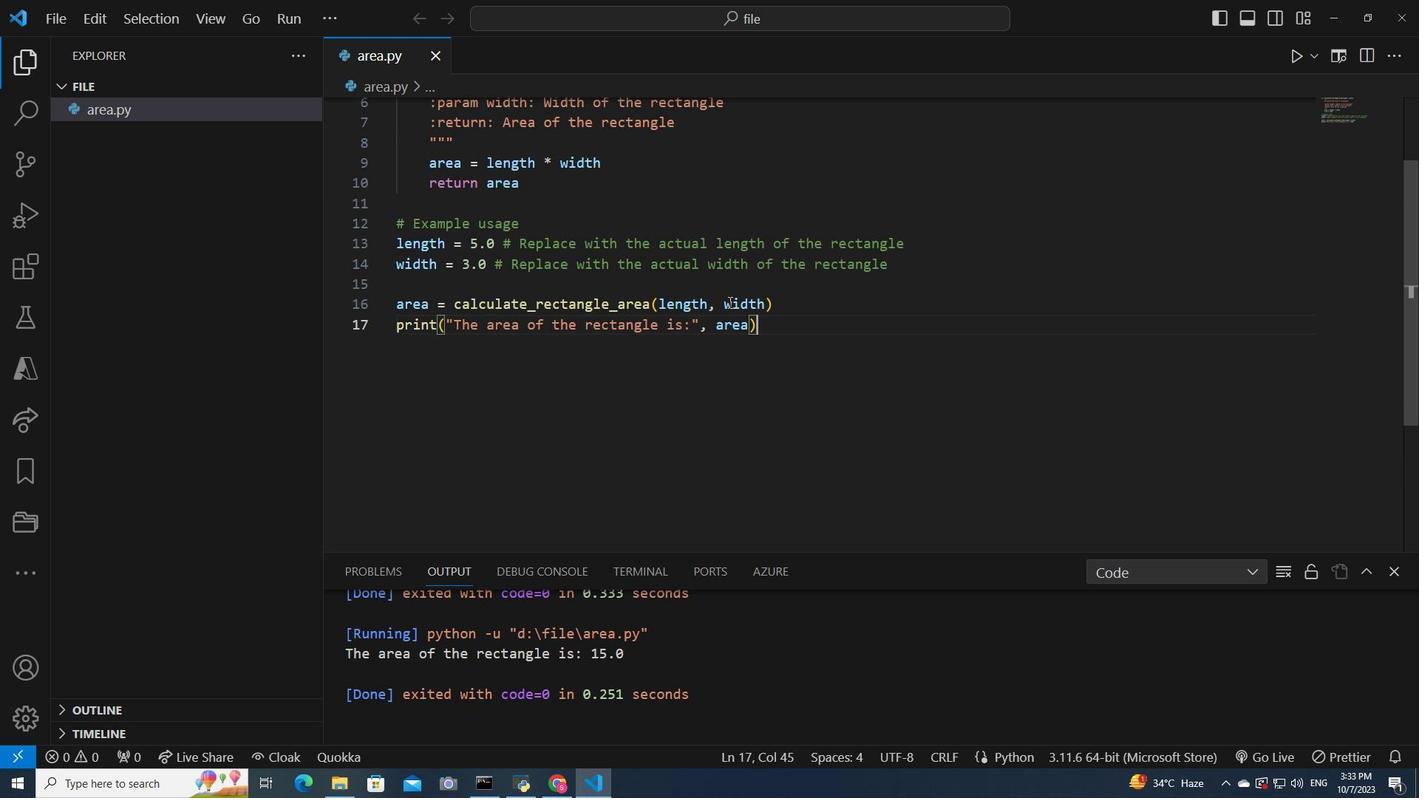 
Action: Mouse scrolled (729, 304) with delta (0, 0)
Screenshot: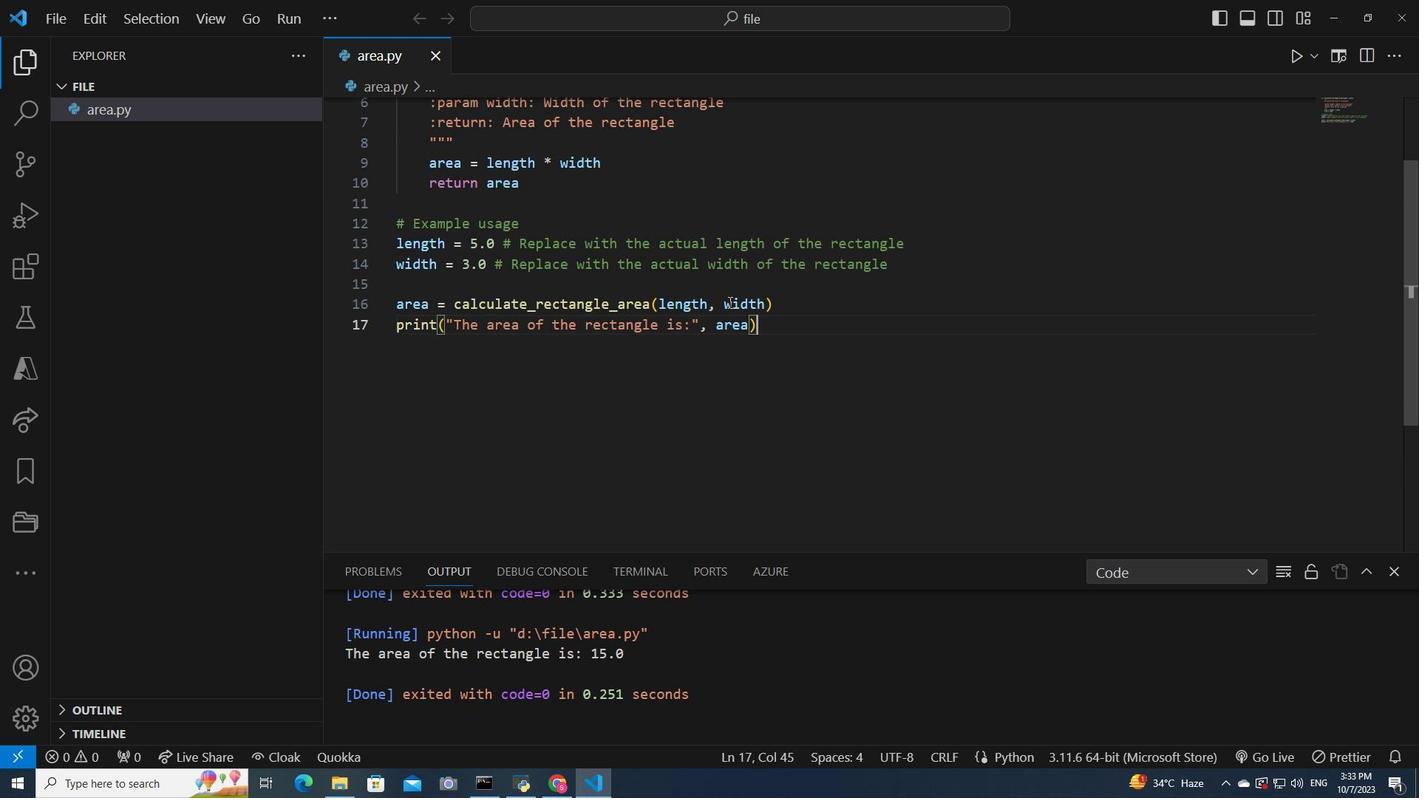 
Action: Mouse moved to (467, 267)
Screenshot: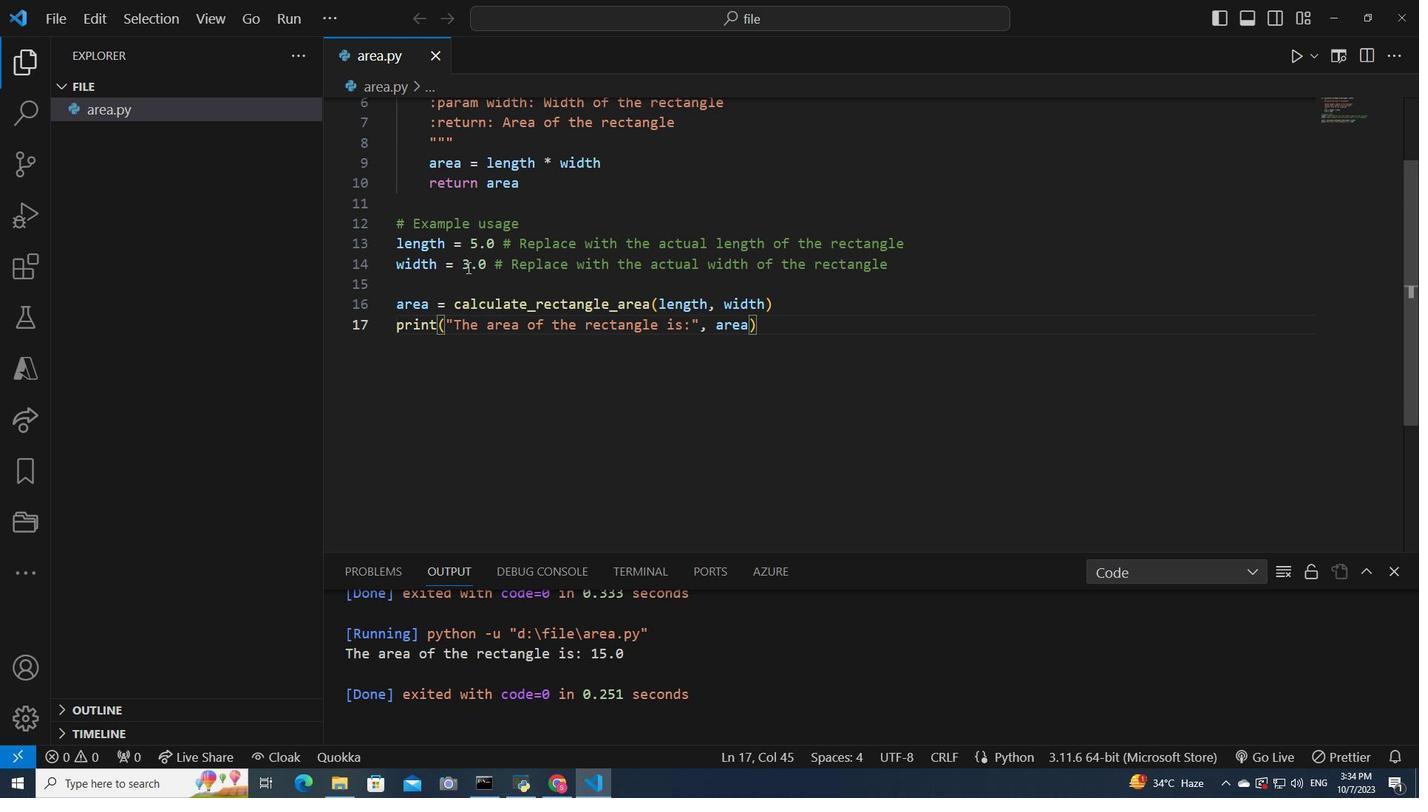 
Action: Mouse pressed left at (467, 267)
Screenshot: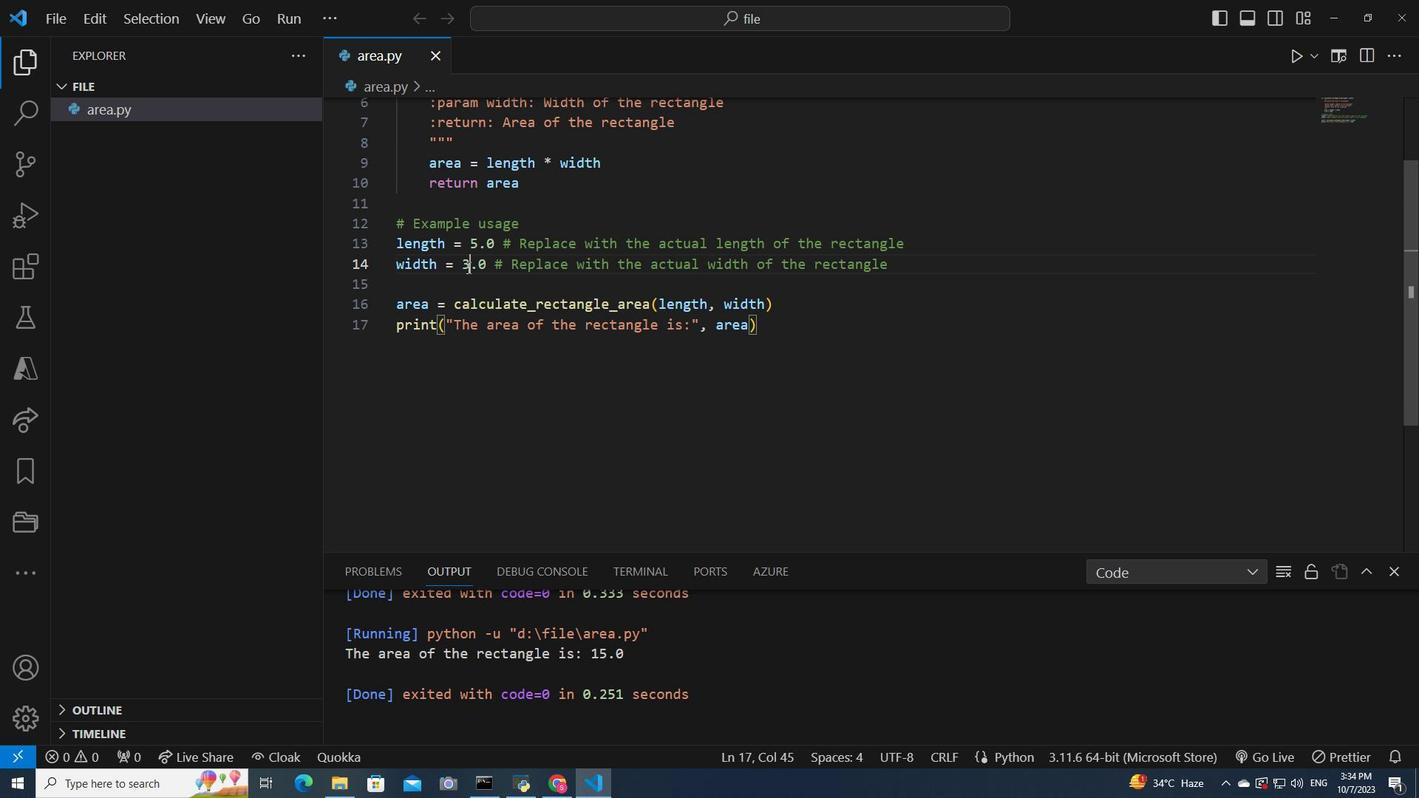 
Action: Key pressed <Key.backspace>4
Screenshot: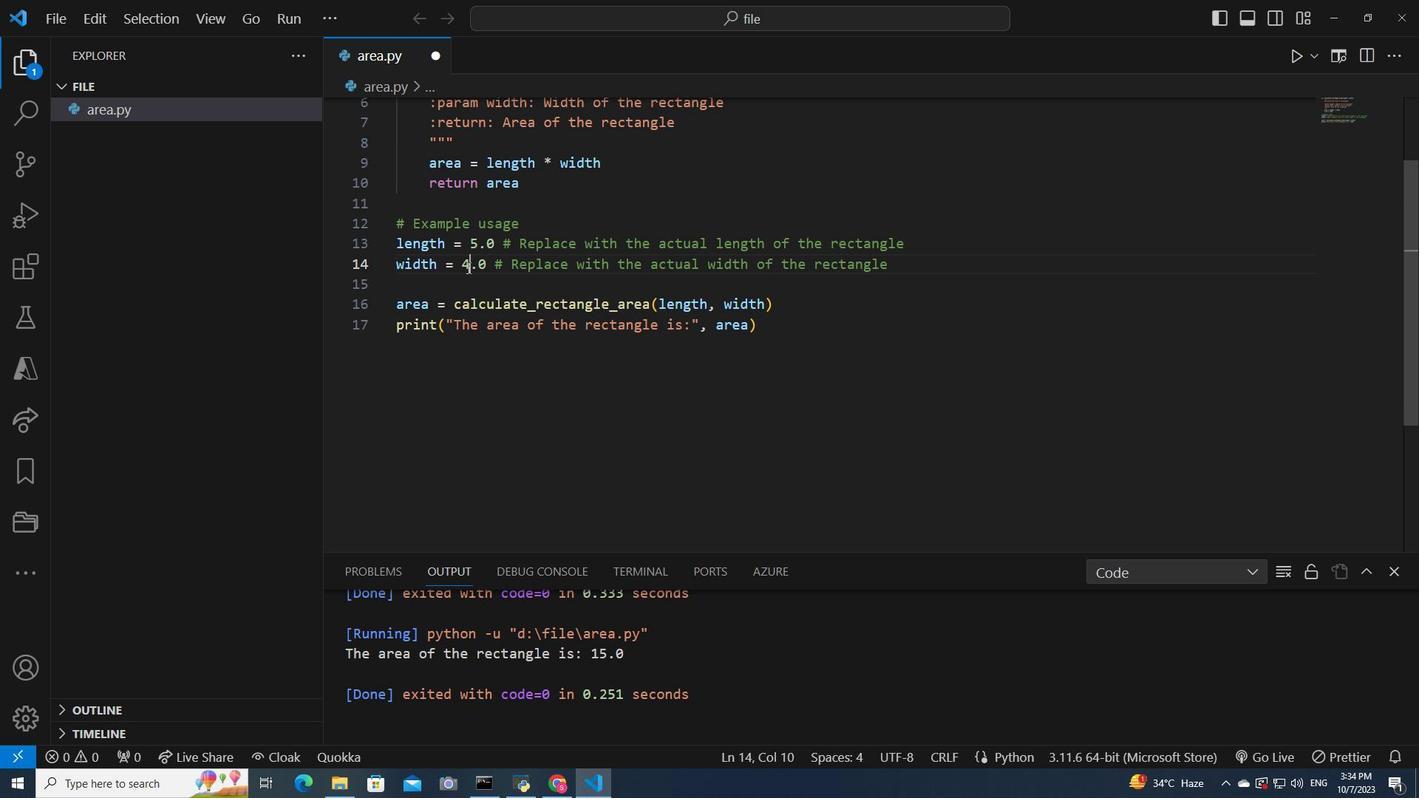 
Action: Mouse moved to (52, 24)
Screenshot: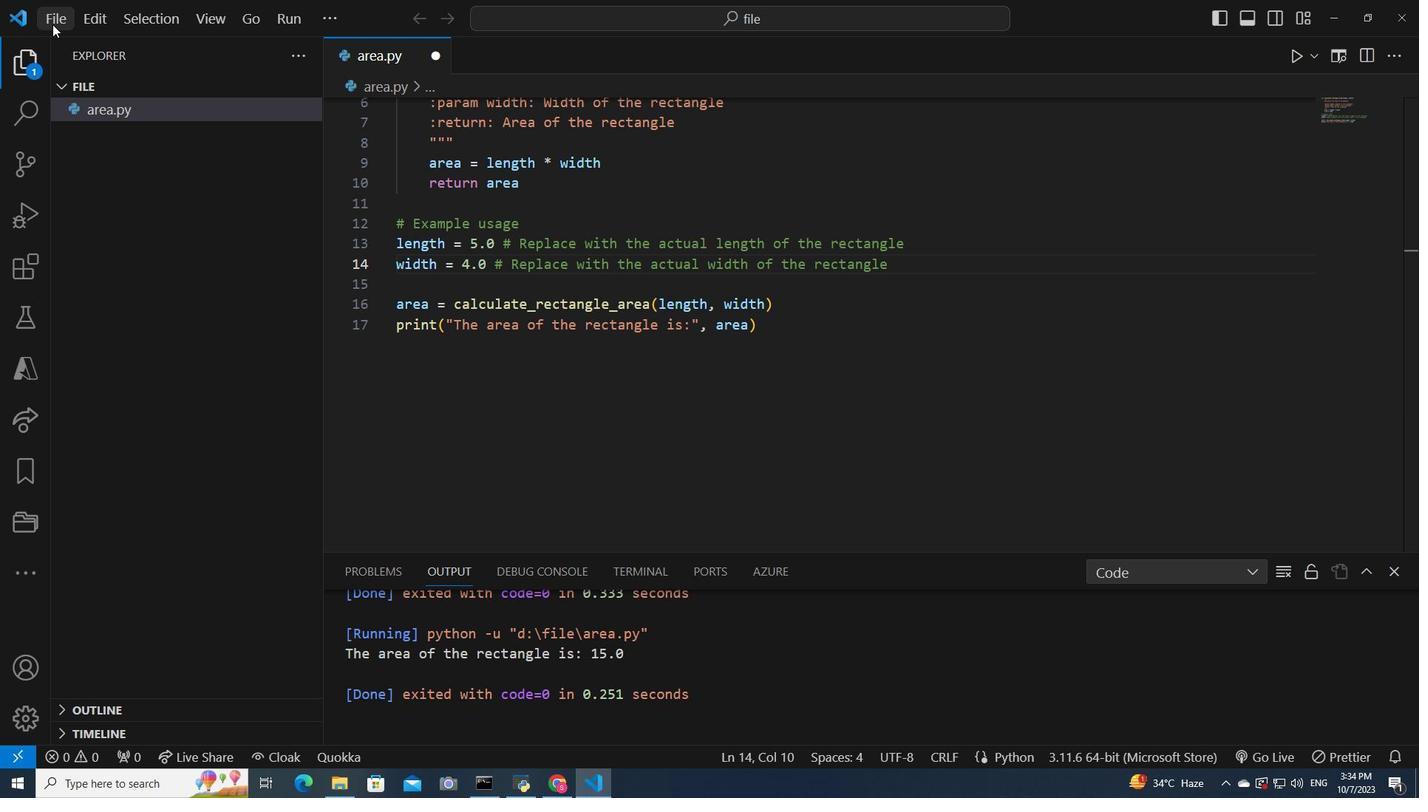
Action: Mouse pressed left at (52, 24)
Screenshot: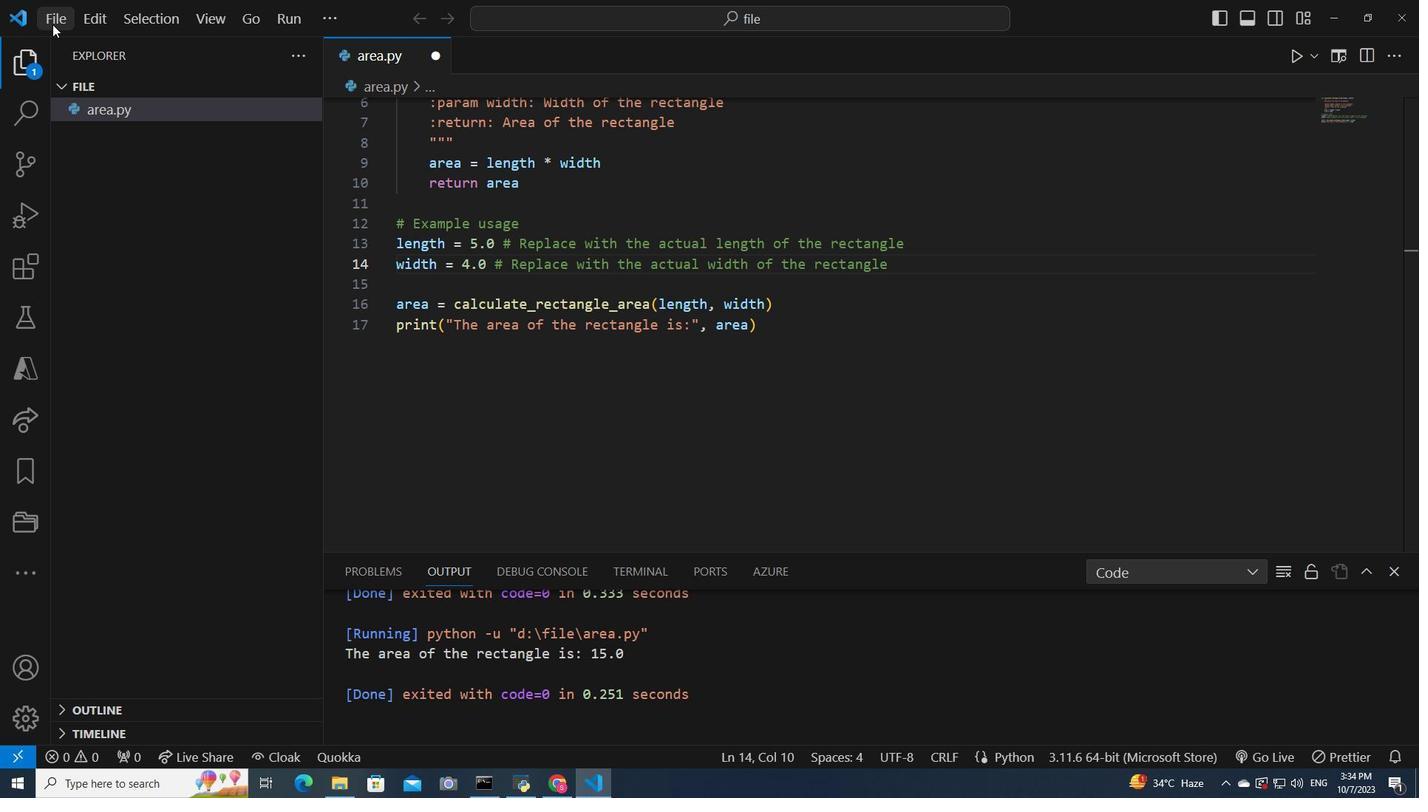 
Action: Mouse moved to (100, 357)
Screenshot: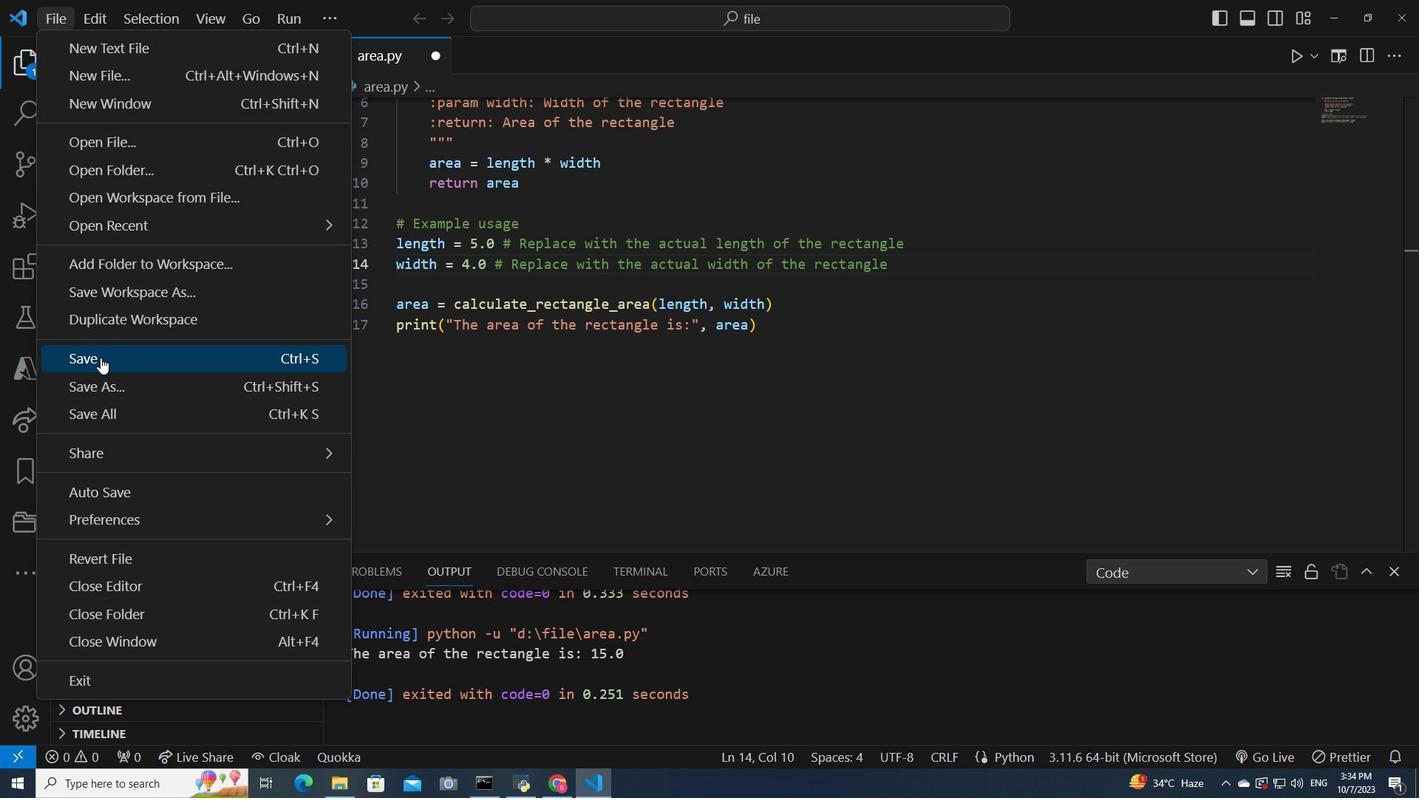 
Action: Mouse pressed left at (100, 357)
Screenshot: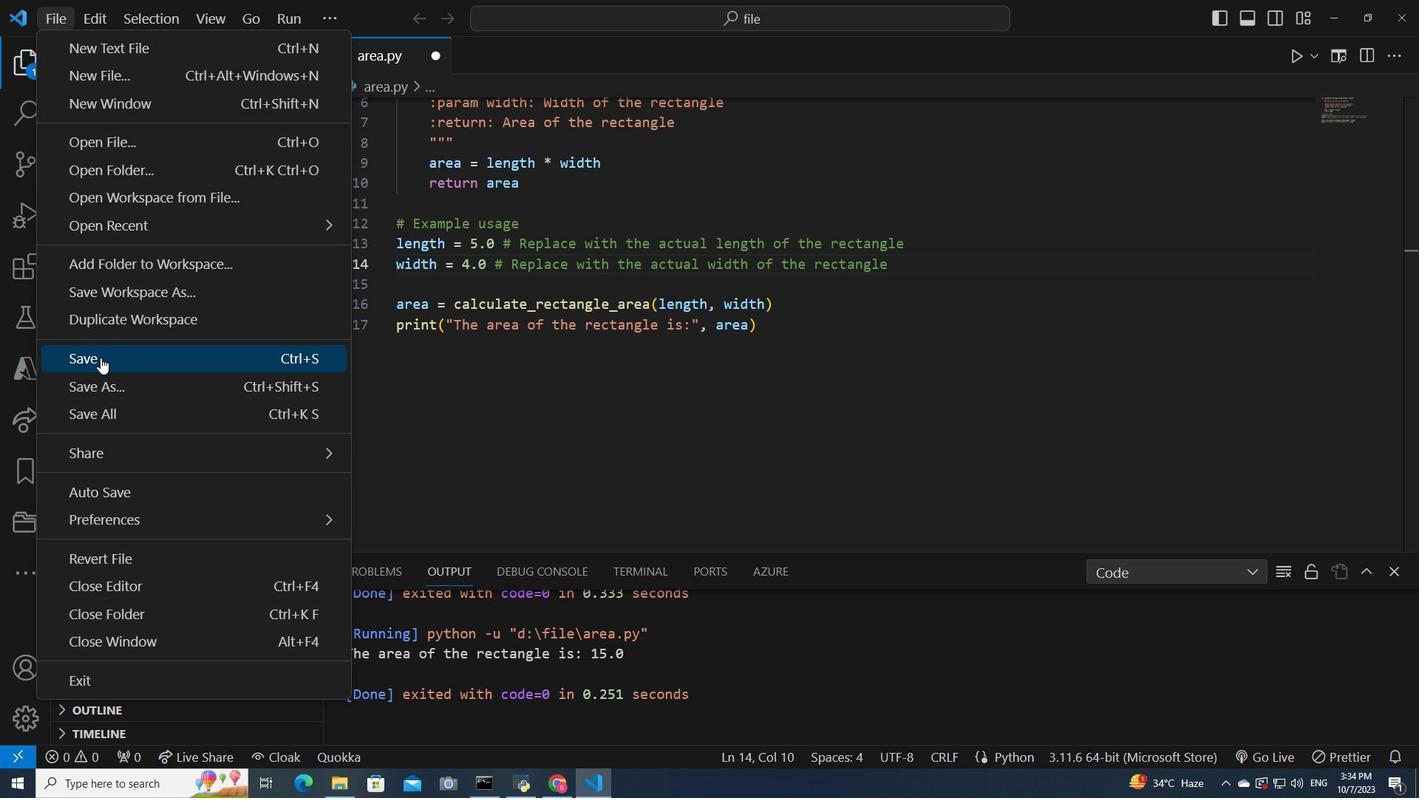 
Action: Mouse moved to (1299, 56)
Screenshot: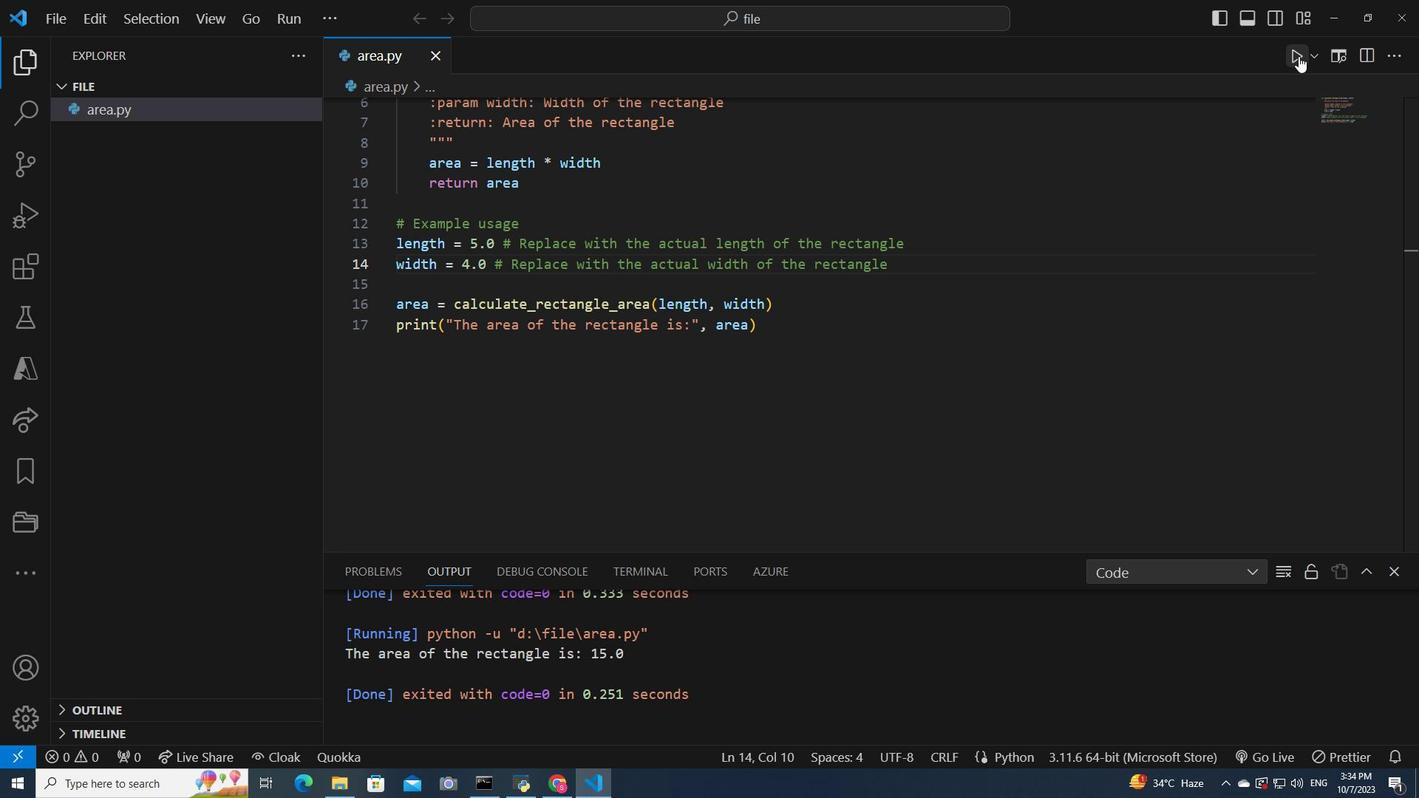 
Action: Mouse pressed left at (1299, 56)
Screenshot: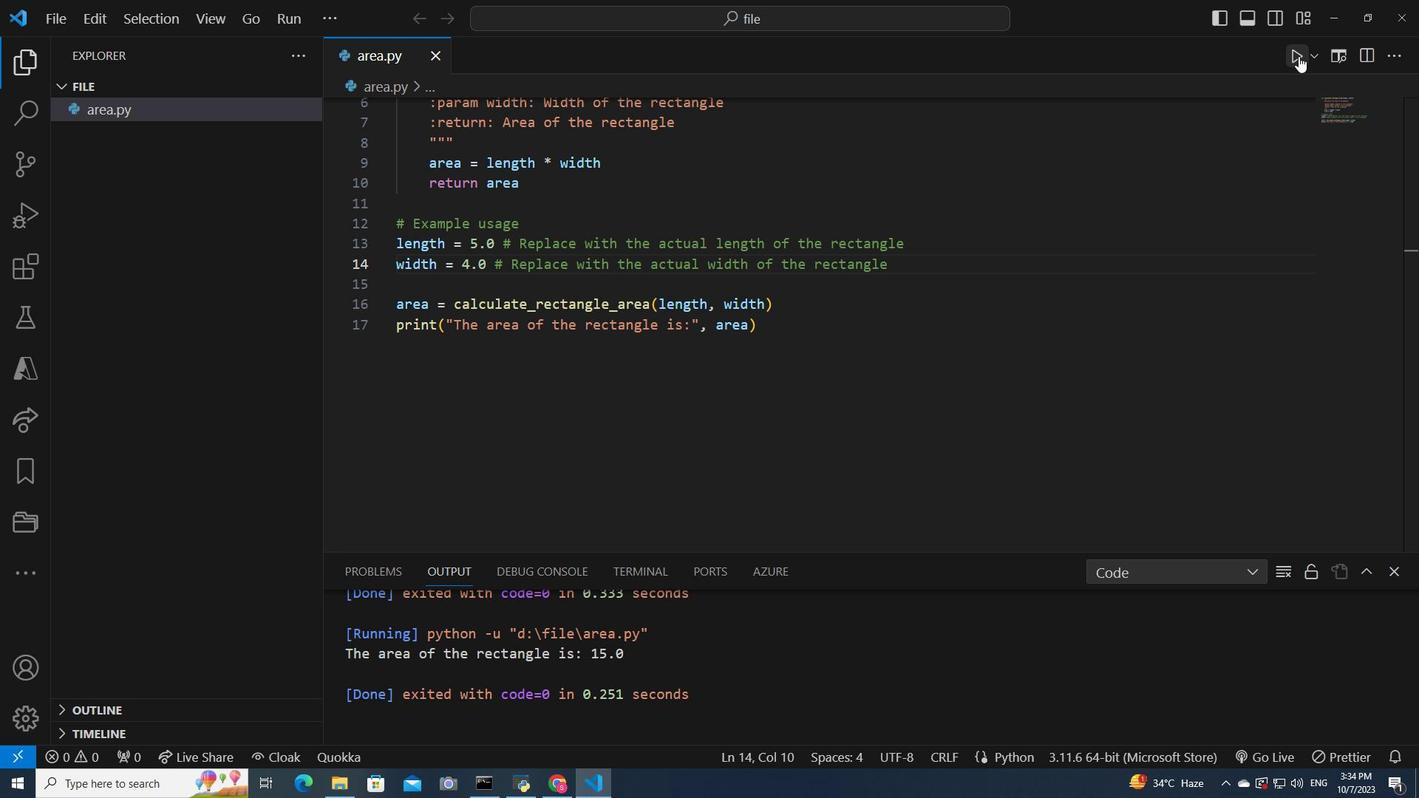 
Action: Mouse moved to (689, 523)
Screenshot: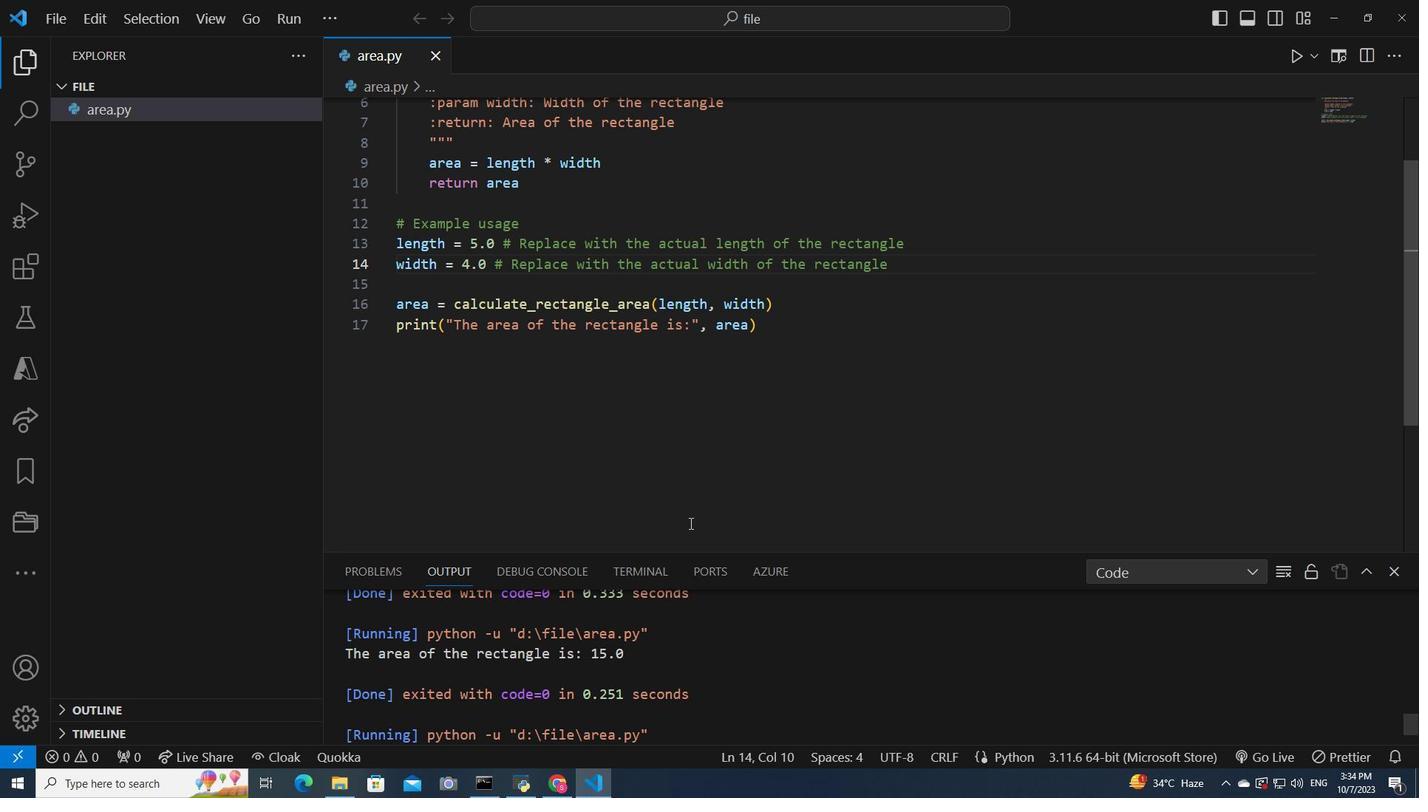 
Action: Mouse scrolled (689, 522) with delta (0, 0)
Screenshot: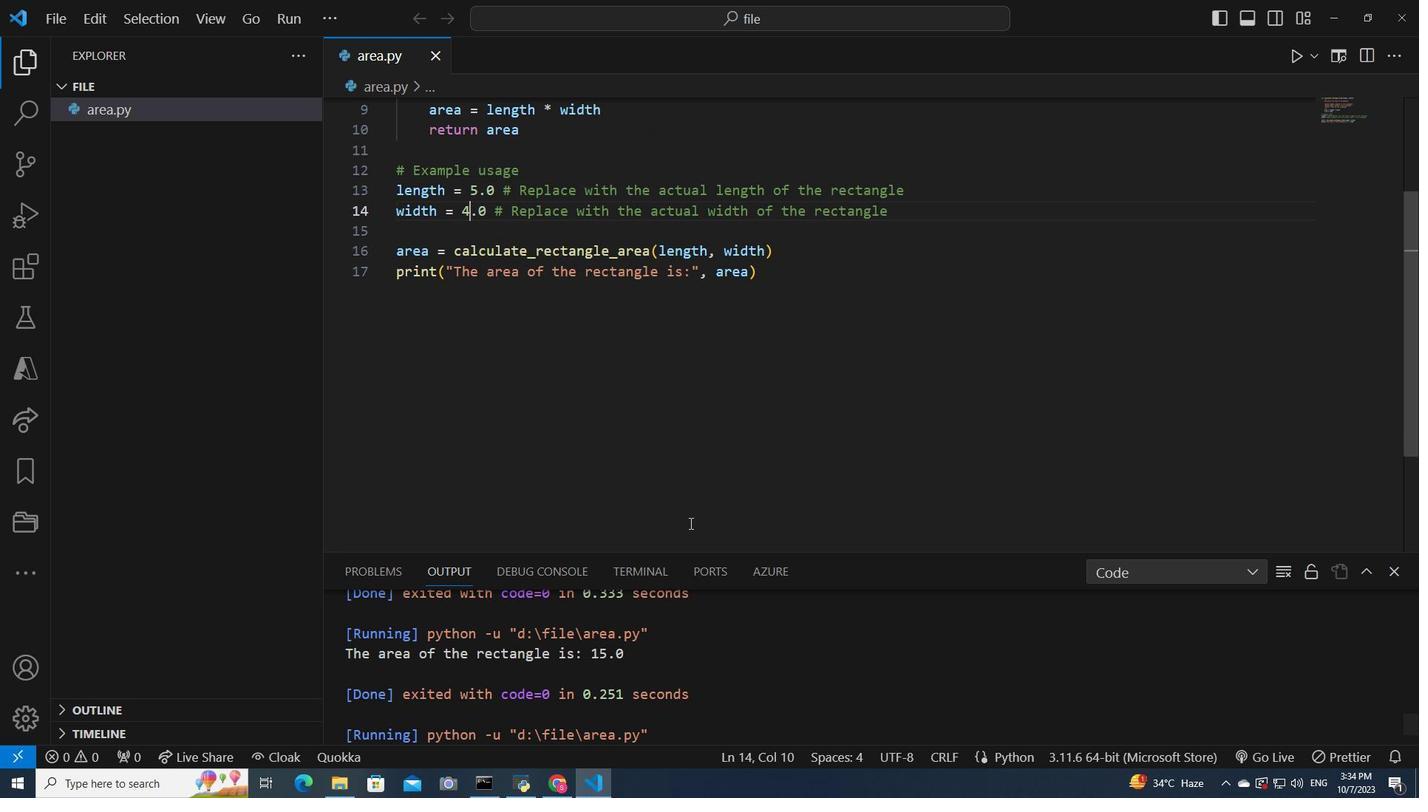 
Action: Mouse moved to (682, 632)
Screenshot: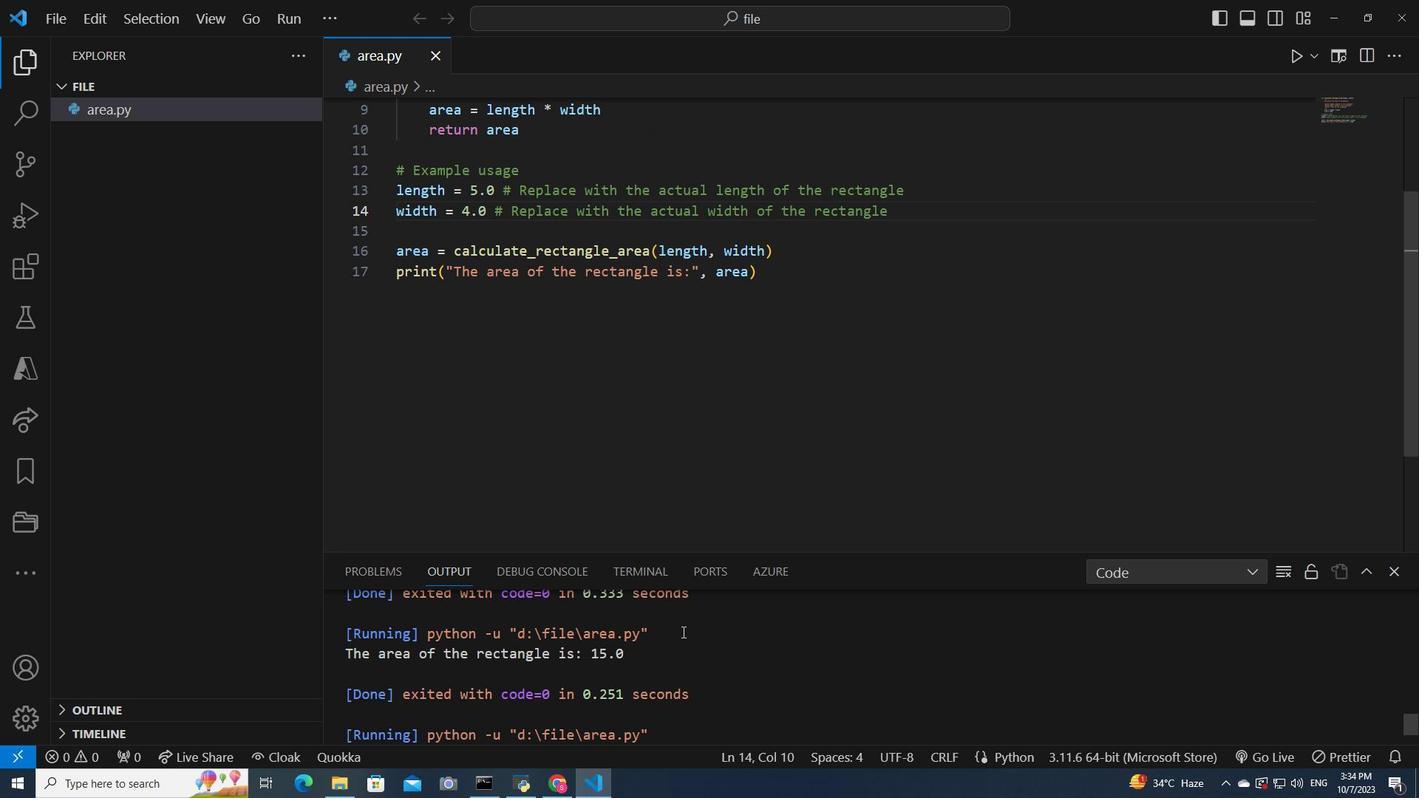 
Action: Mouse scrolled (682, 631) with delta (0, 0)
Screenshot: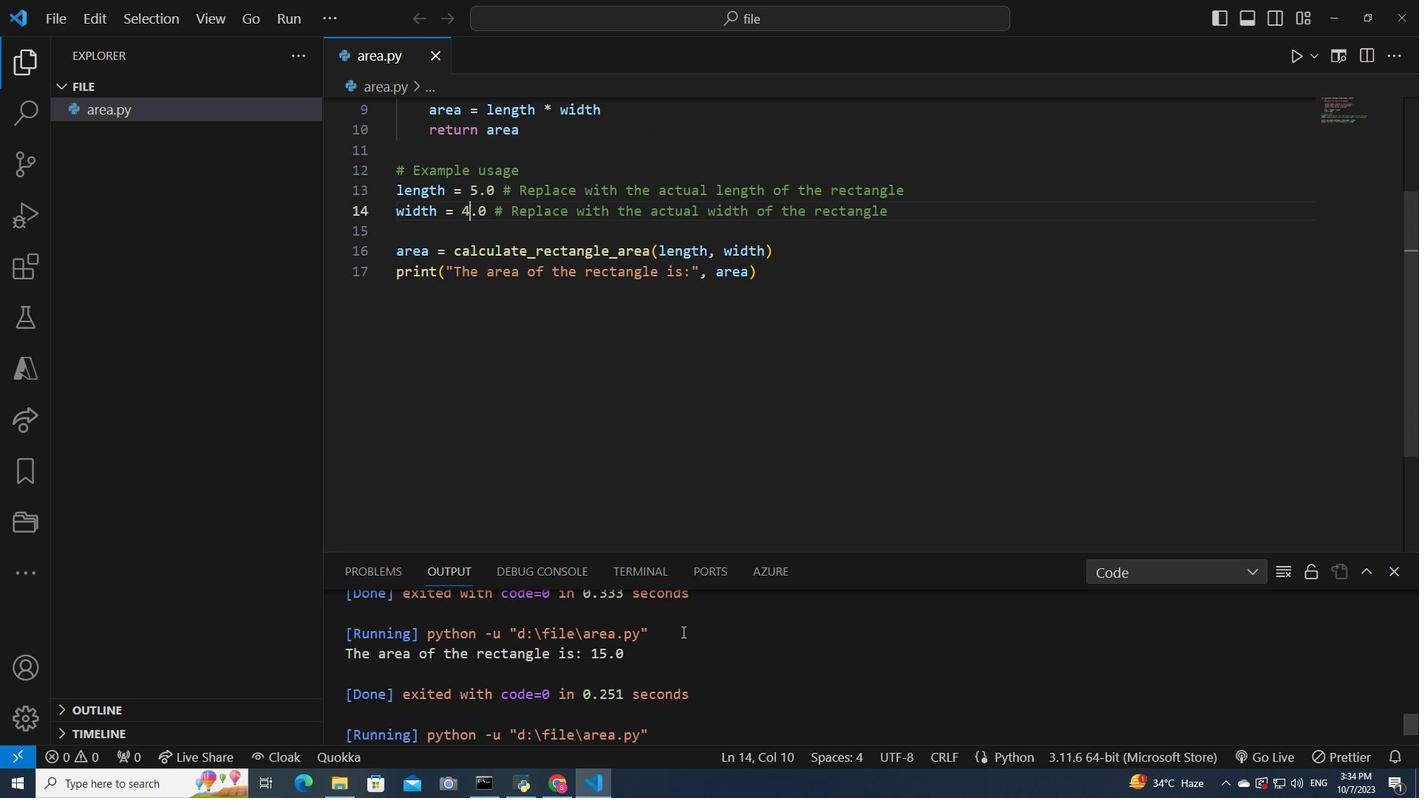 
Action: Mouse scrolled (682, 631) with delta (0, 0)
Screenshot: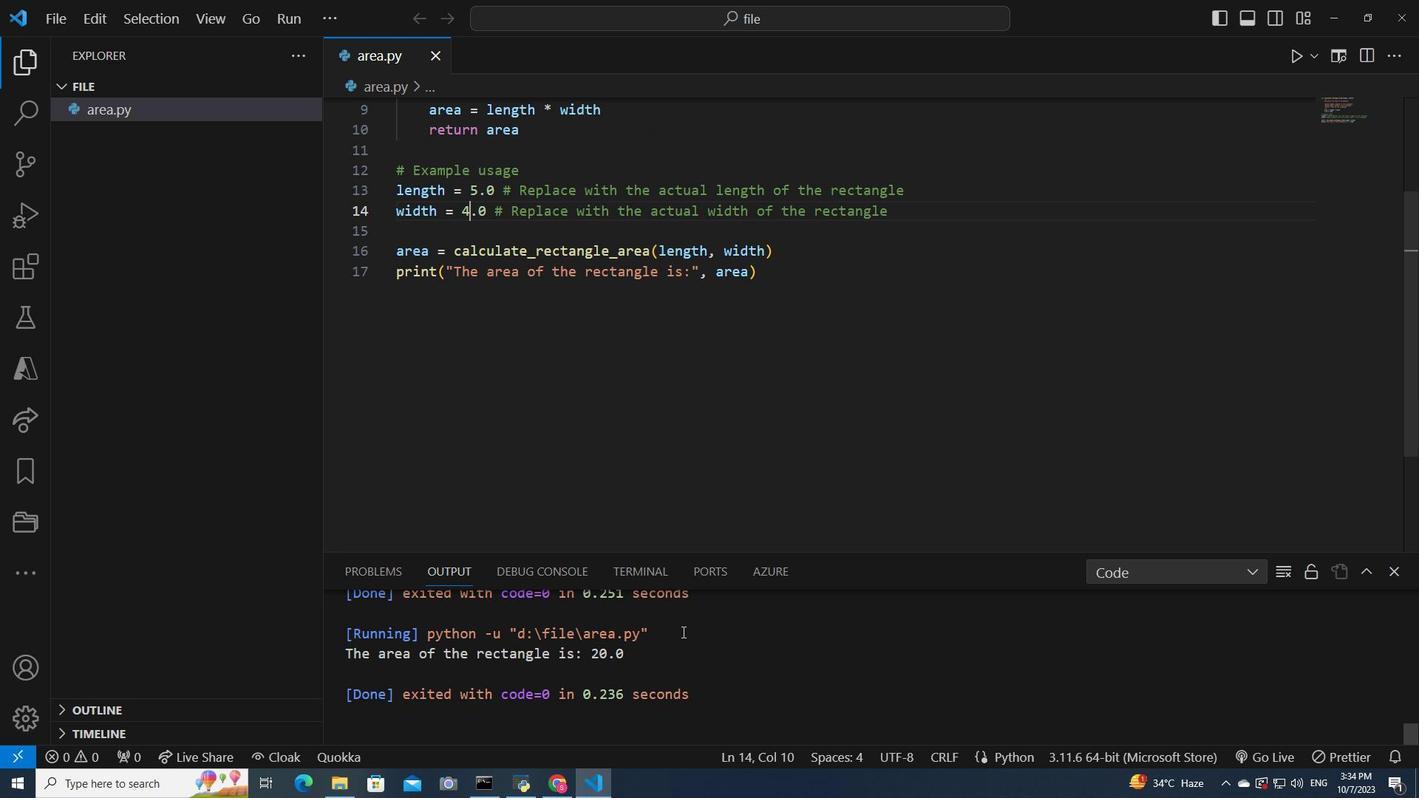 
Action: Mouse moved to (644, 647)
Screenshot: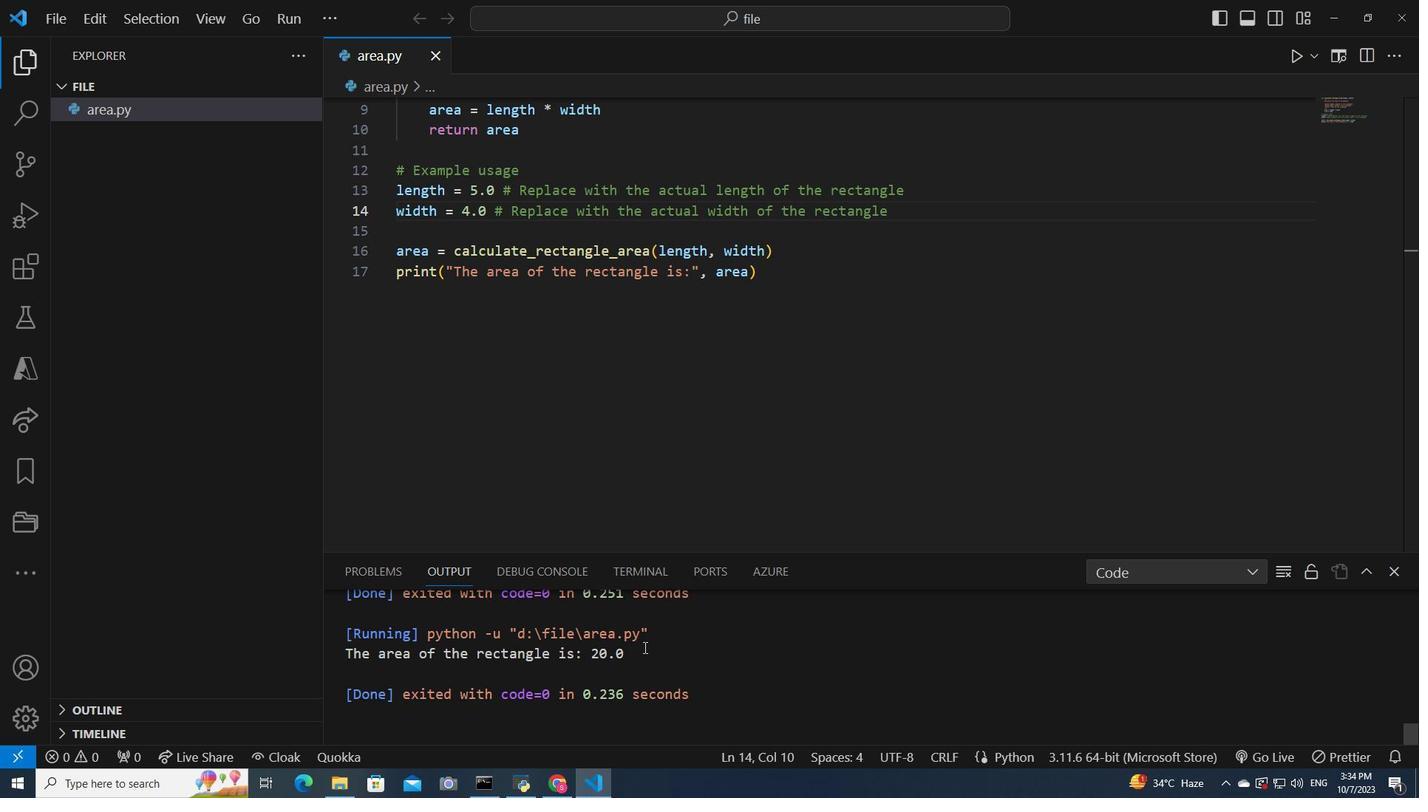 
